 Task: Find connections with filter location Sabana Grande de Boyá with filter topic #Knowyoursocialwith filter profile language Spanish with filter current company CARE India with filter school Devi Ahilya Vishwavidyalaya, Indore with filter industry Business Consulting and Services with filter service category Telecommunications with filter keywords title Administrative Assistant
Action: Mouse moved to (493, 68)
Screenshot: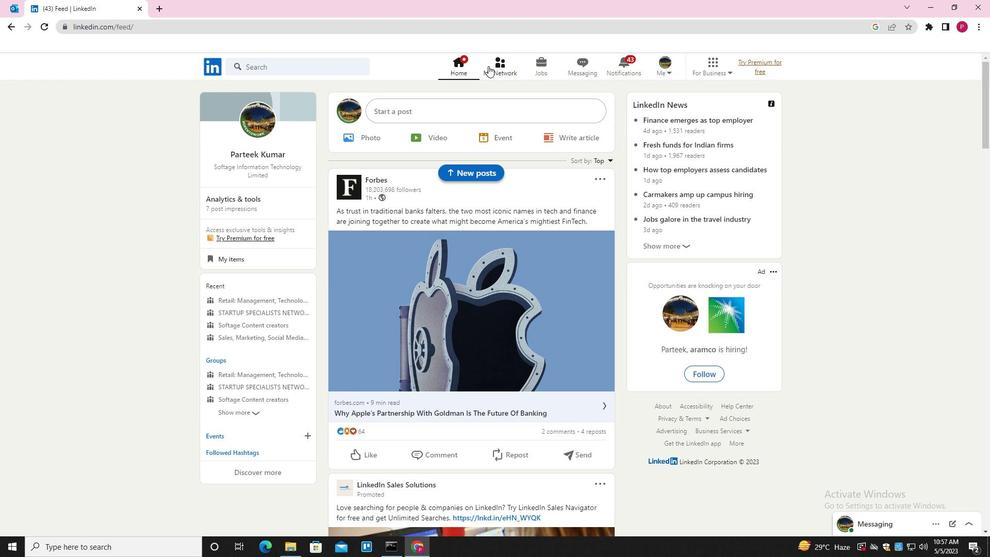 
Action: Mouse pressed left at (493, 68)
Screenshot: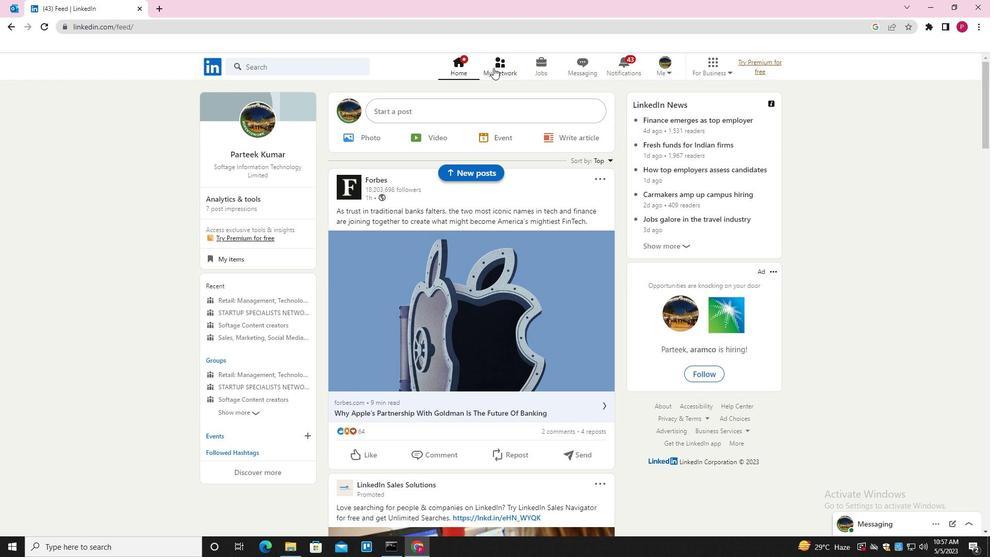 
Action: Mouse moved to (316, 119)
Screenshot: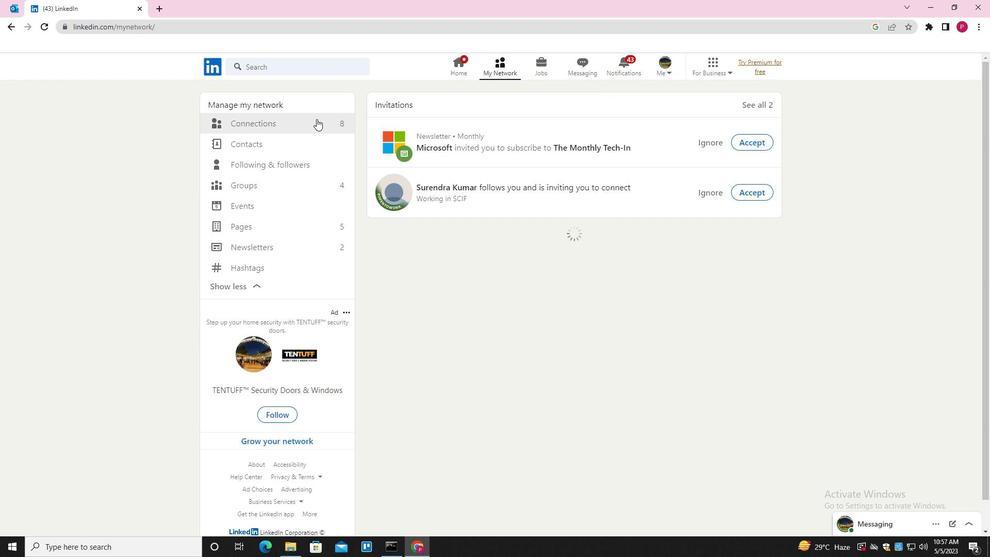 
Action: Mouse pressed left at (316, 119)
Screenshot: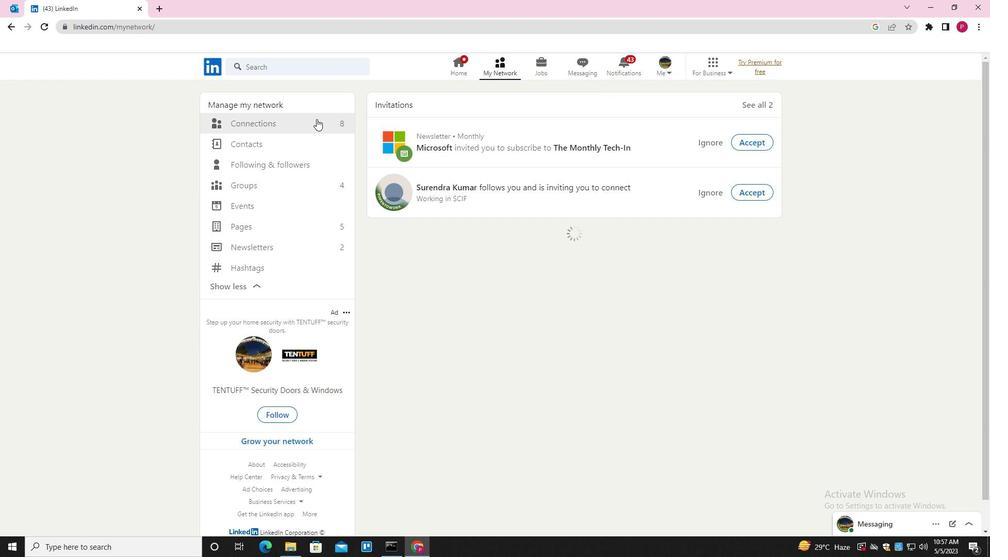 
Action: Mouse moved to (574, 124)
Screenshot: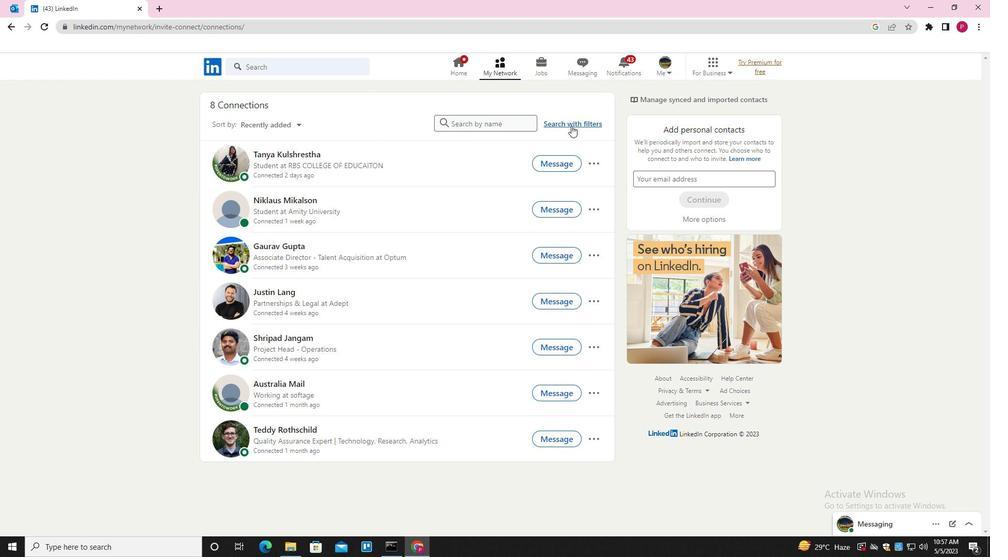 
Action: Mouse pressed left at (574, 124)
Screenshot: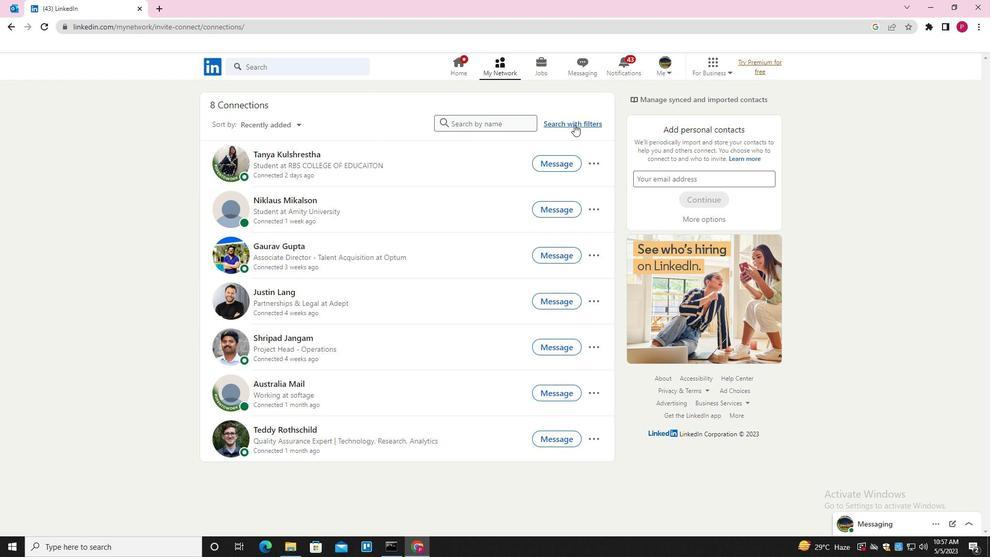 
Action: Mouse moved to (527, 96)
Screenshot: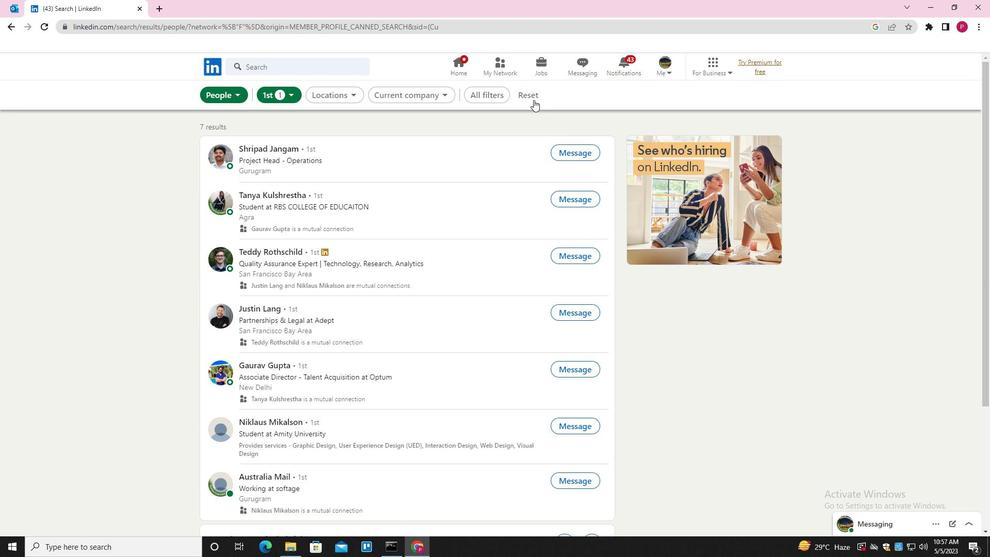 
Action: Mouse pressed left at (527, 96)
Screenshot: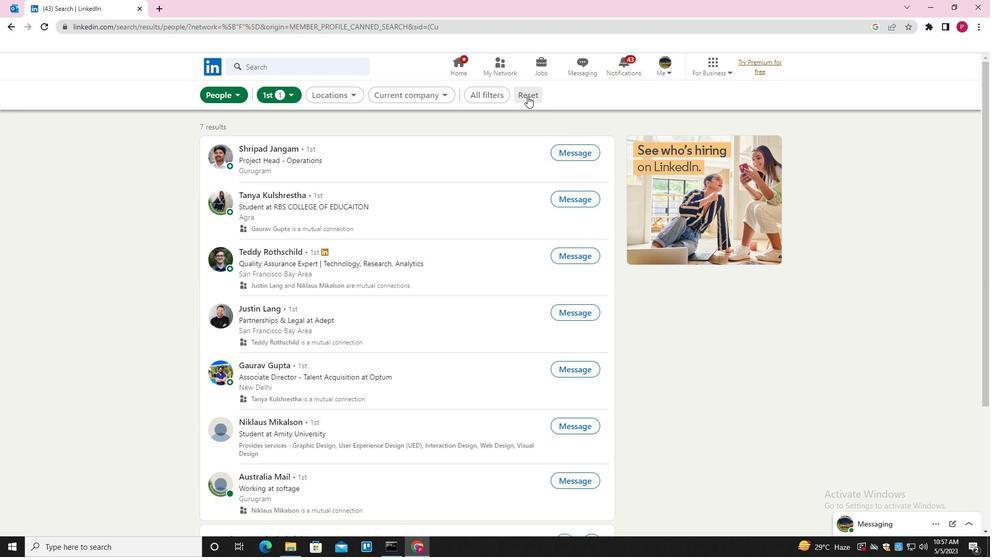 
Action: Mouse moved to (508, 95)
Screenshot: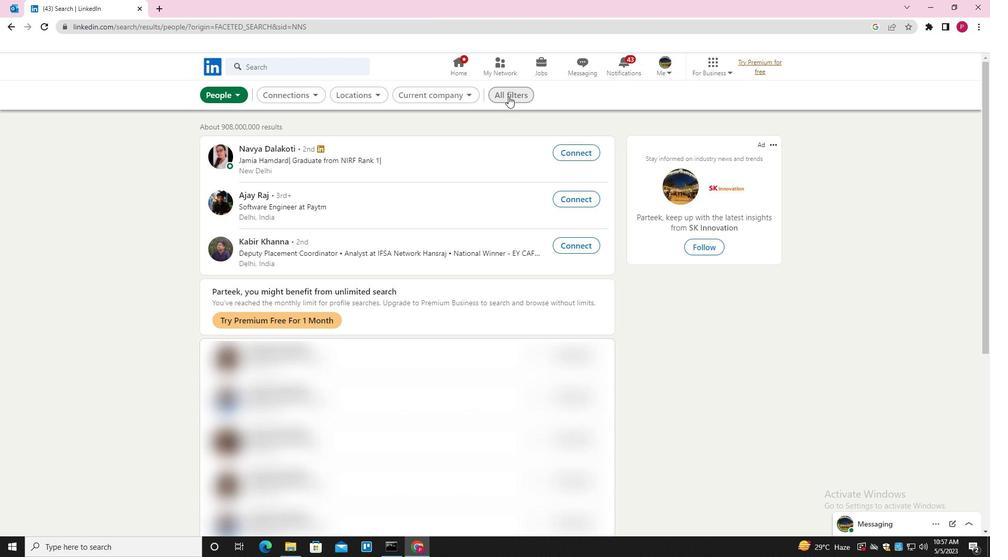 
Action: Mouse pressed left at (508, 95)
Screenshot: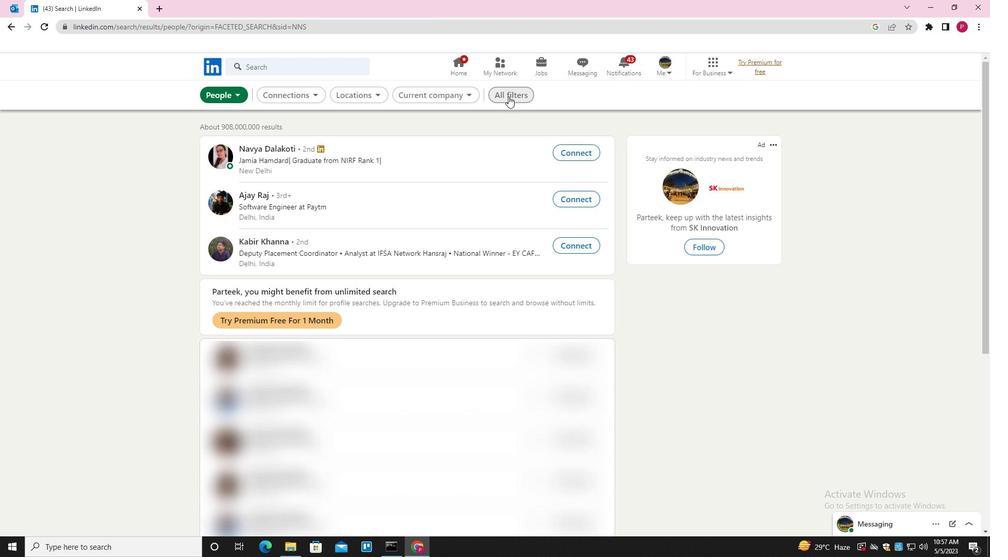 
Action: Mouse moved to (746, 263)
Screenshot: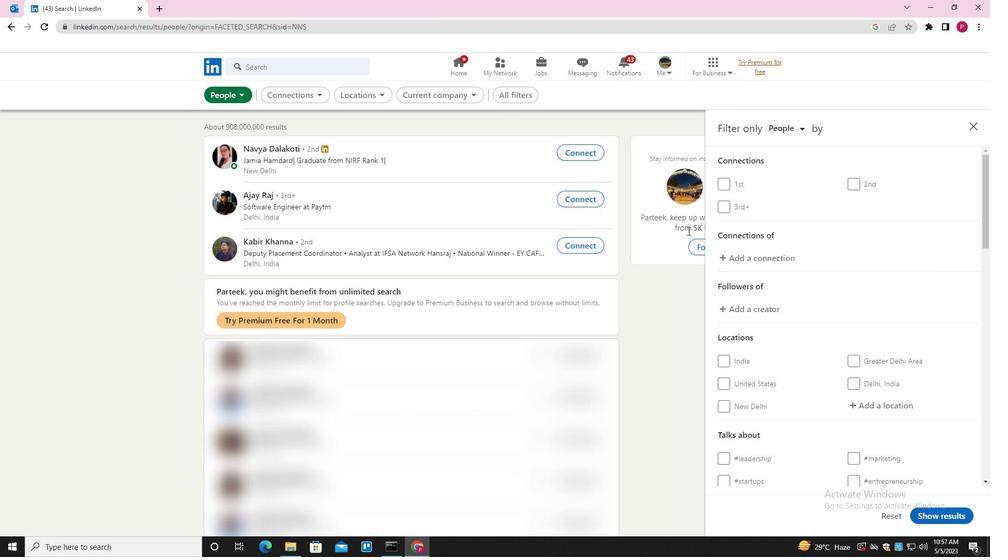 
Action: Mouse scrolled (746, 263) with delta (0, 0)
Screenshot: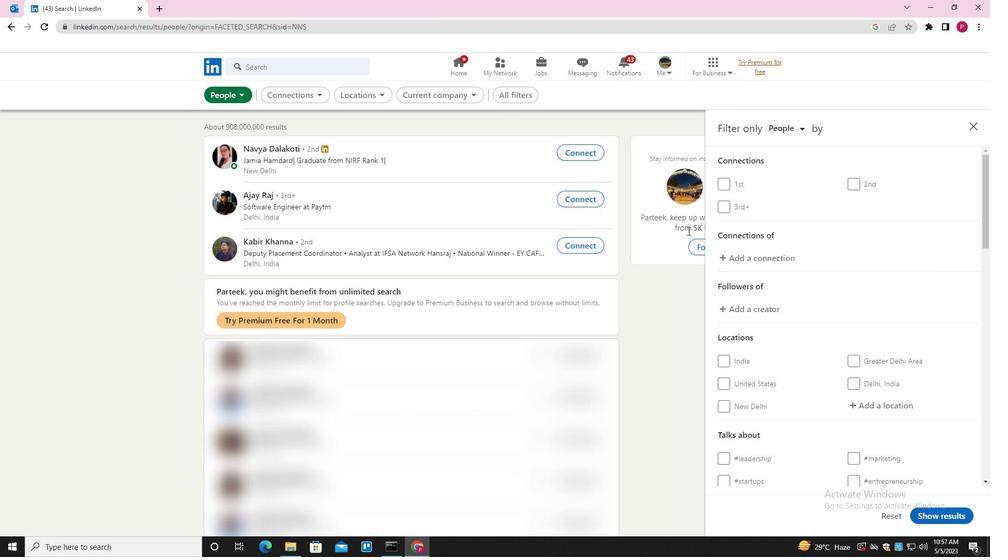 
Action: Mouse moved to (768, 274)
Screenshot: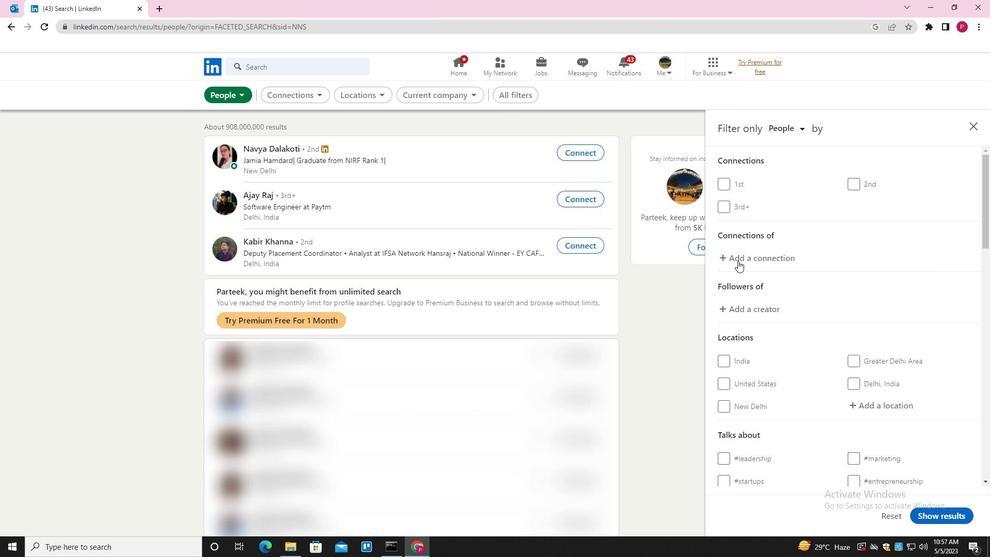 
Action: Mouse scrolled (768, 274) with delta (0, 0)
Screenshot: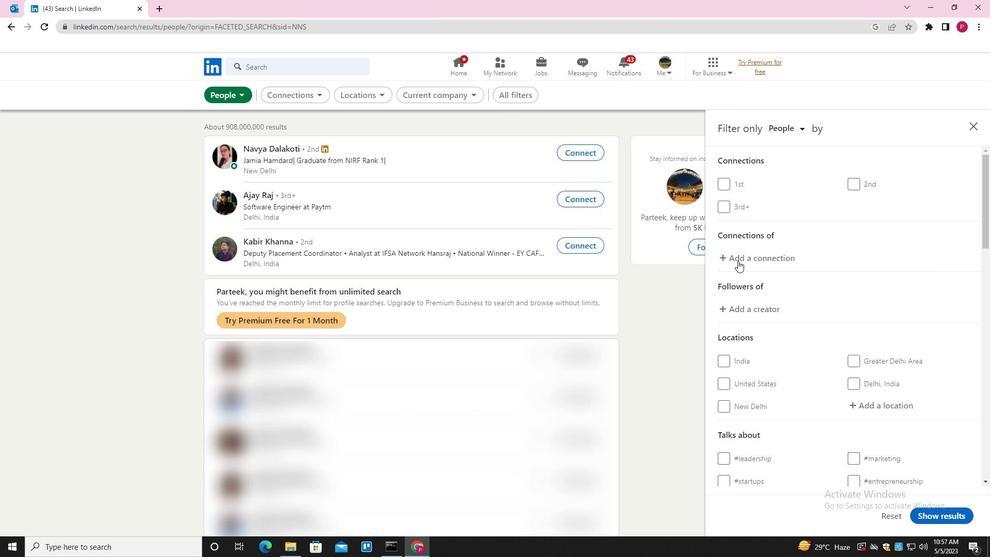 
Action: Mouse moved to (902, 300)
Screenshot: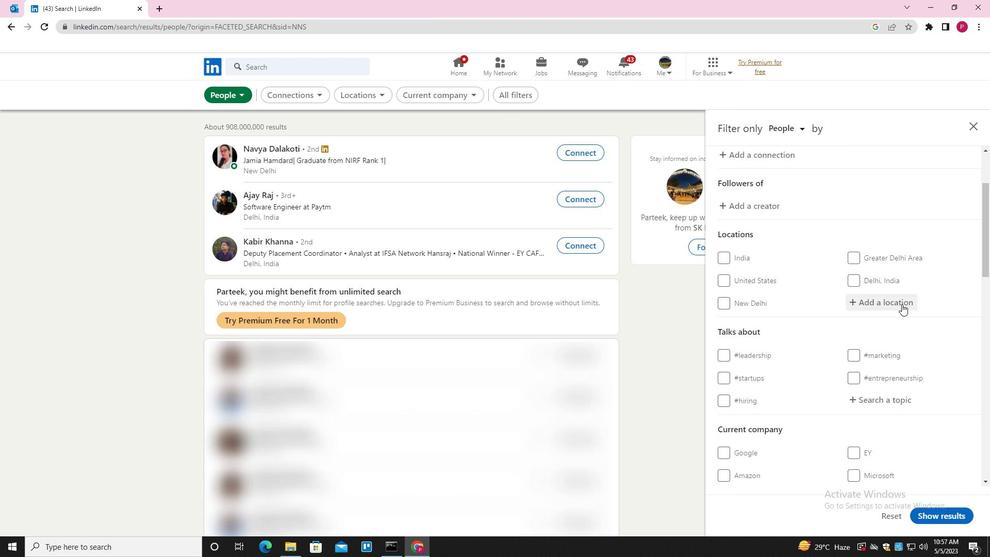 
Action: Mouse pressed left at (902, 300)
Screenshot: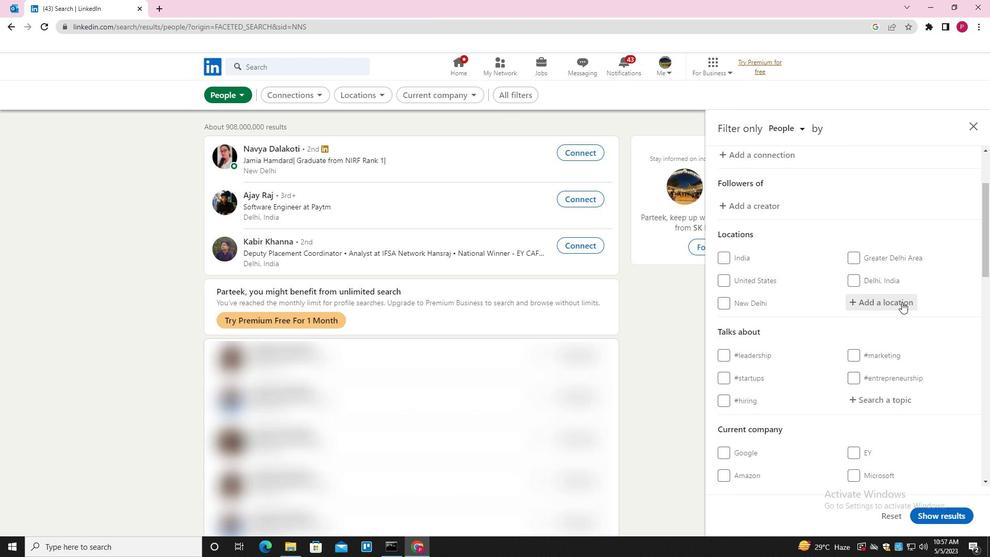 
Action: Key pressed <Key.shift>SABANA<Key.space><Key.shift>GRANDE<Key.down><Key.space>DE<Key.space><Key.shift>BOYA
Screenshot: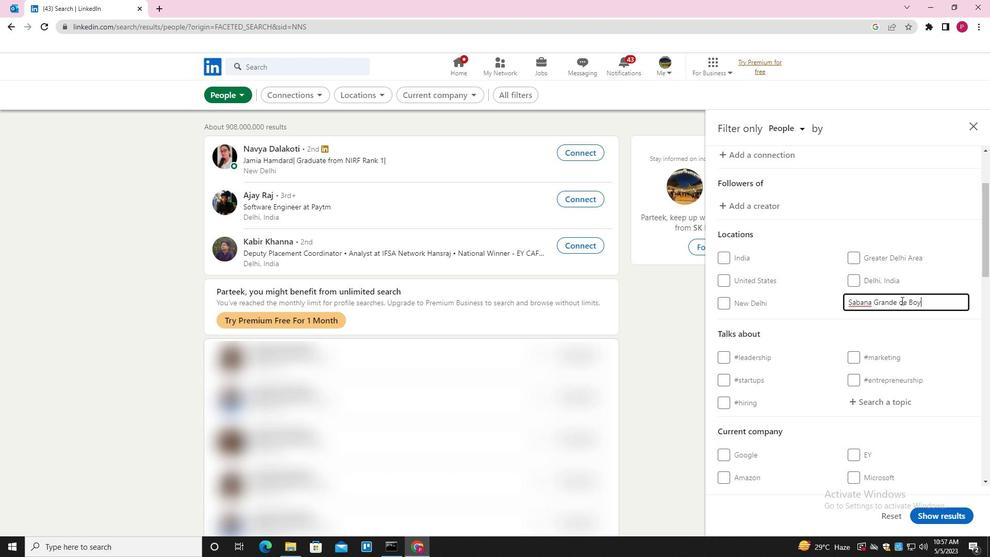 
Action: Mouse moved to (894, 303)
Screenshot: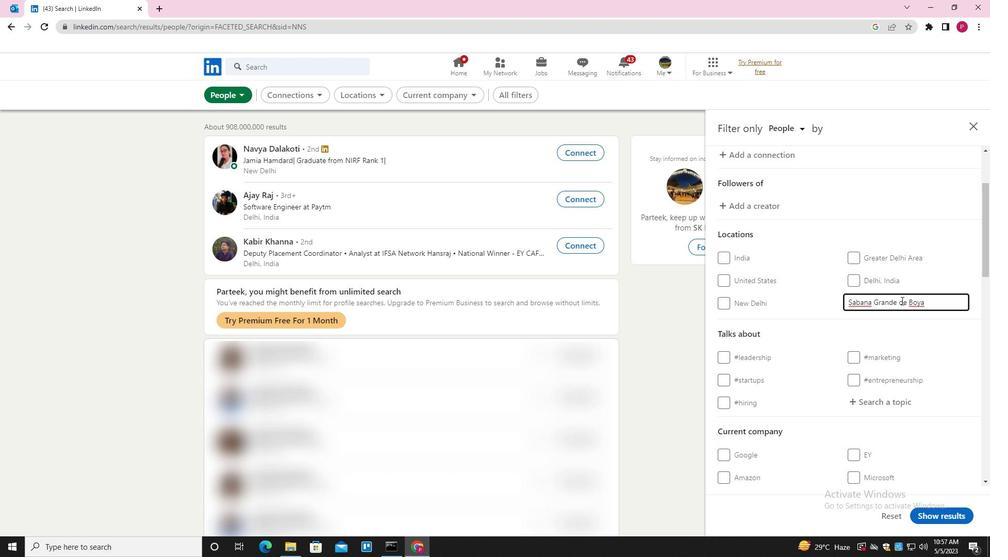 
Action: Mouse scrolled (894, 303) with delta (0, 0)
Screenshot: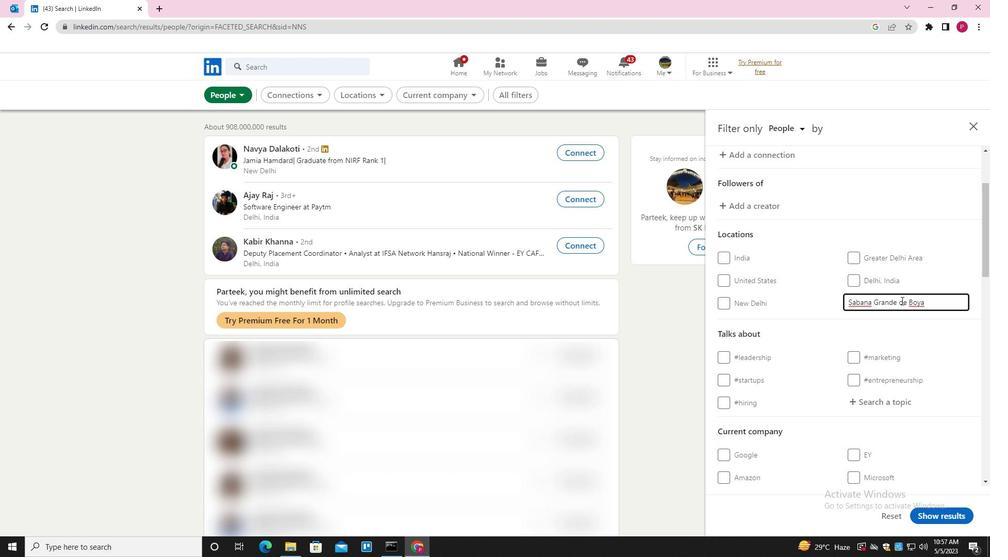 
Action: Mouse moved to (893, 303)
Screenshot: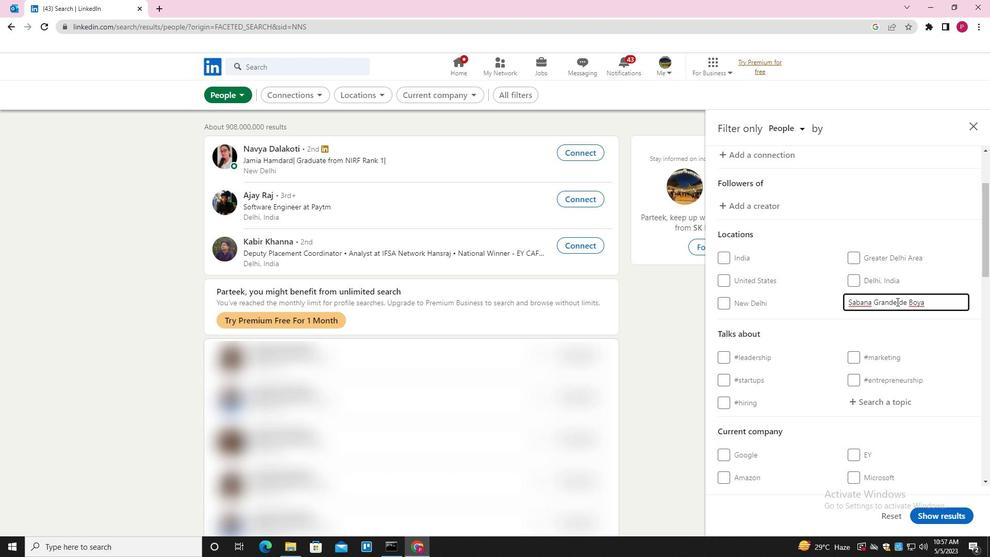 
Action: Mouse scrolled (893, 303) with delta (0, 0)
Screenshot: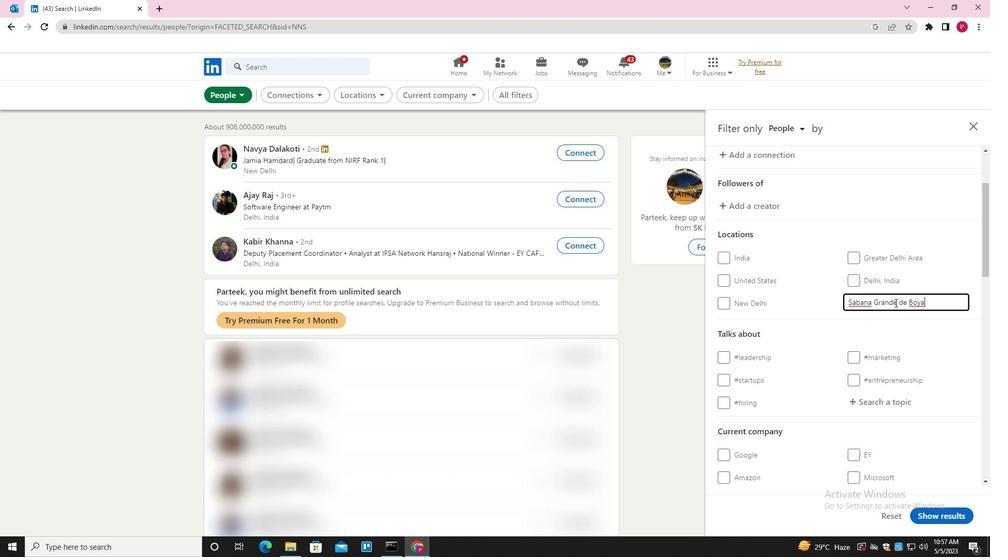 
Action: Mouse scrolled (893, 303) with delta (0, 0)
Screenshot: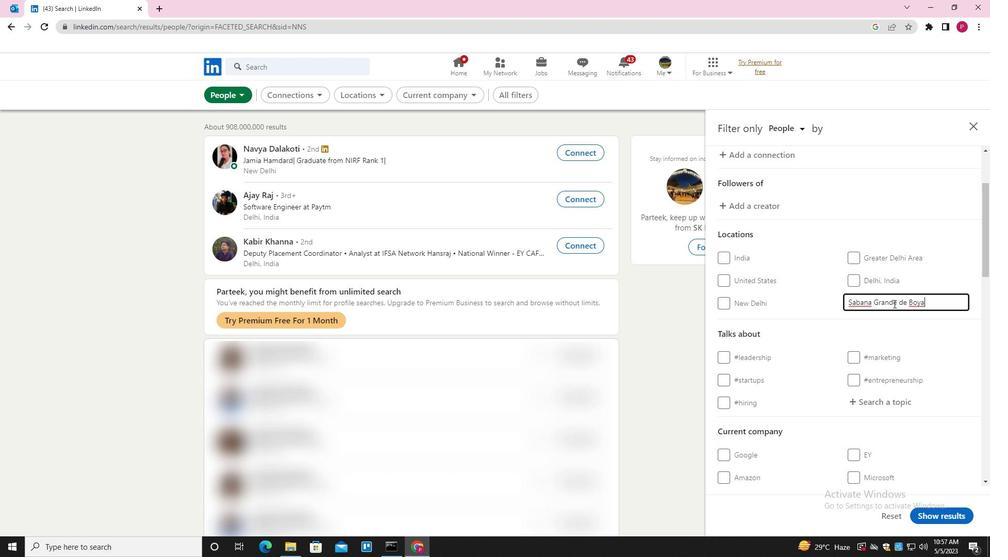 
Action: Mouse scrolled (893, 303) with delta (0, 0)
Screenshot: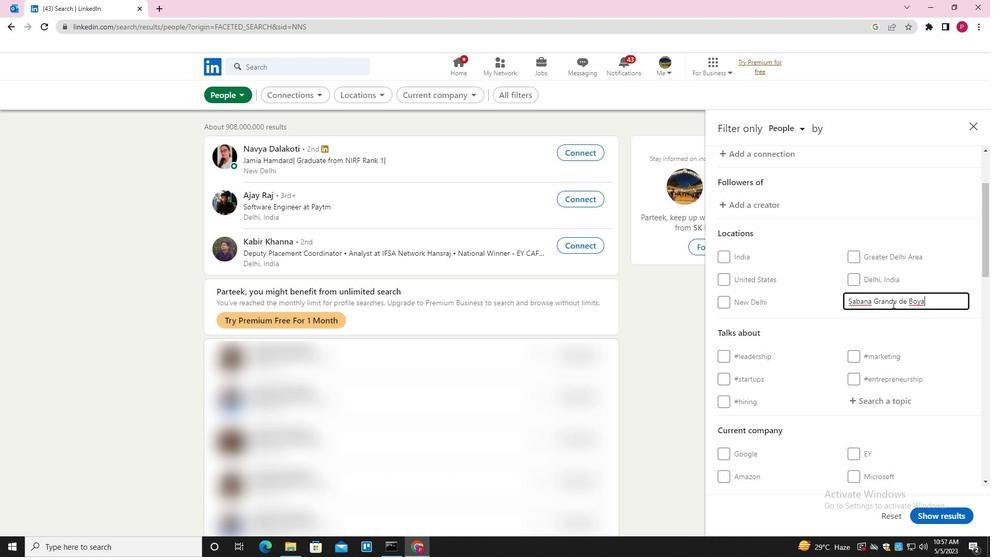 
Action: Mouse scrolled (893, 303) with delta (0, 0)
Screenshot: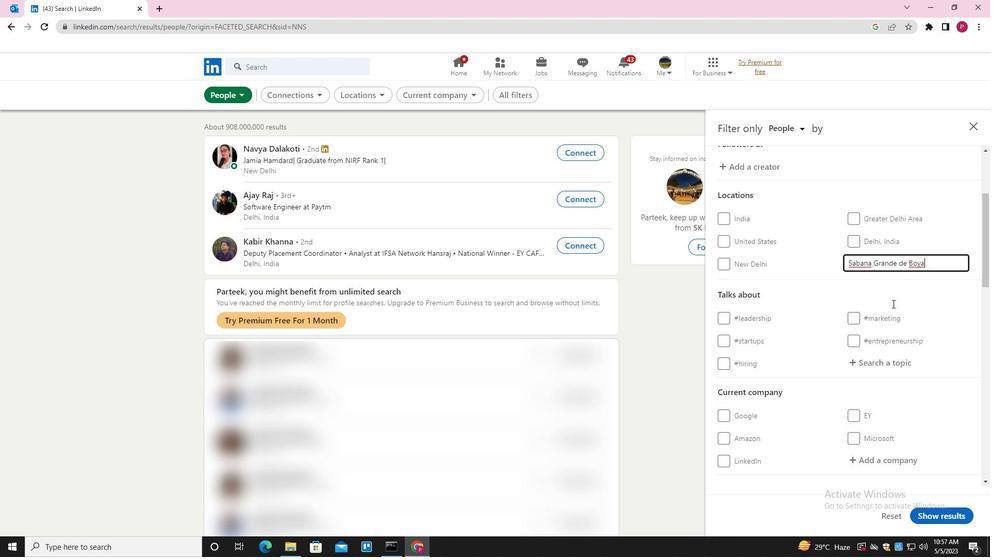 
Action: Mouse moved to (885, 162)
Screenshot: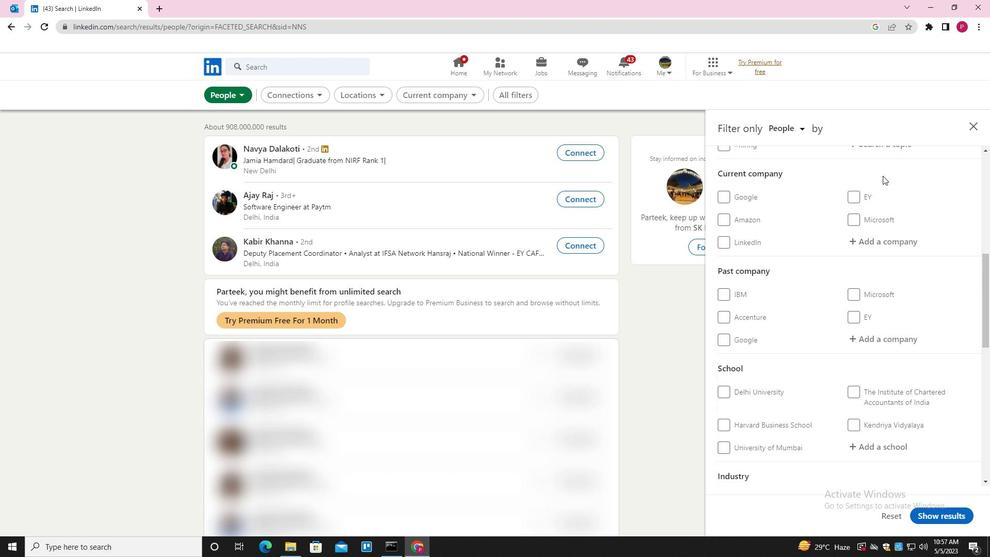 
Action: Mouse scrolled (885, 162) with delta (0, 0)
Screenshot: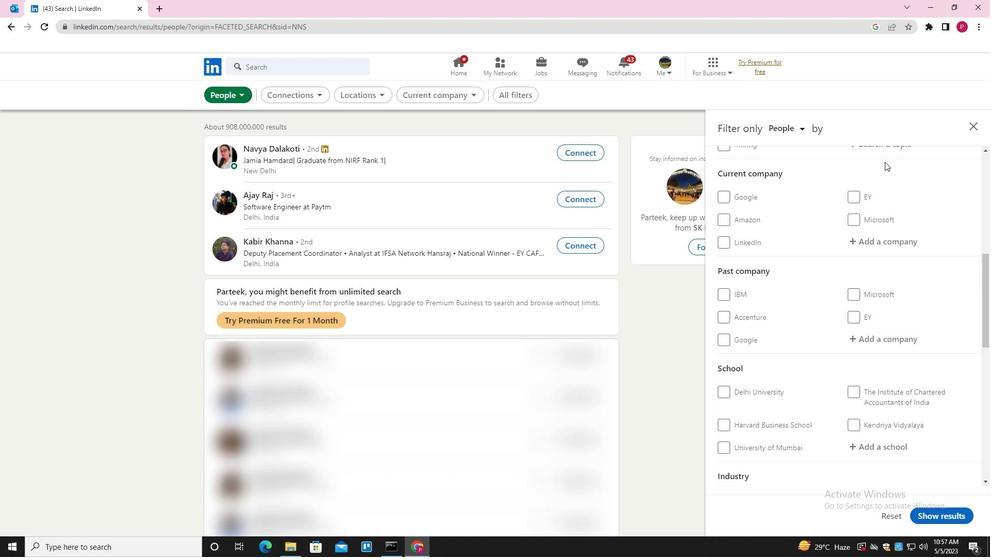 
Action: Mouse scrolled (885, 162) with delta (0, 0)
Screenshot: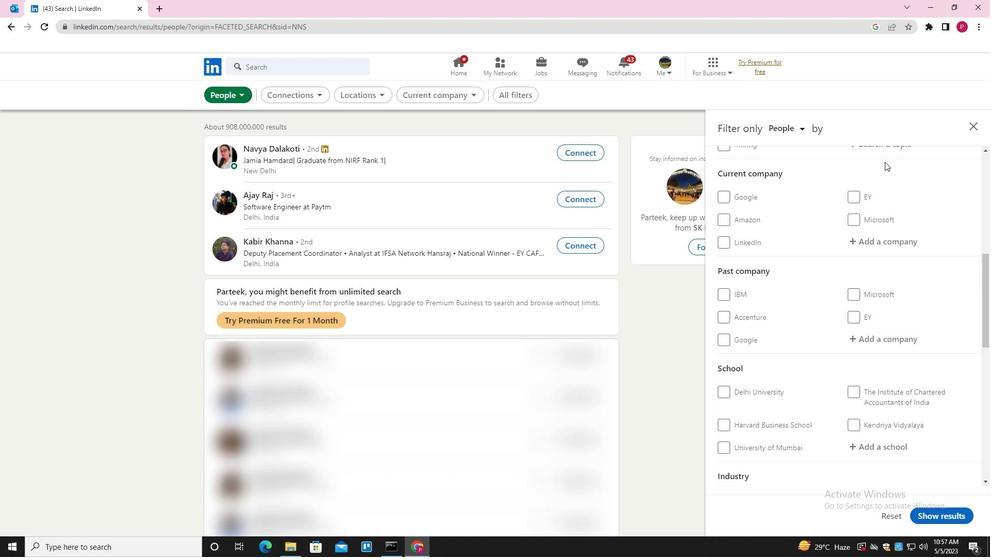 
Action: Mouse moved to (873, 244)
Screenshot: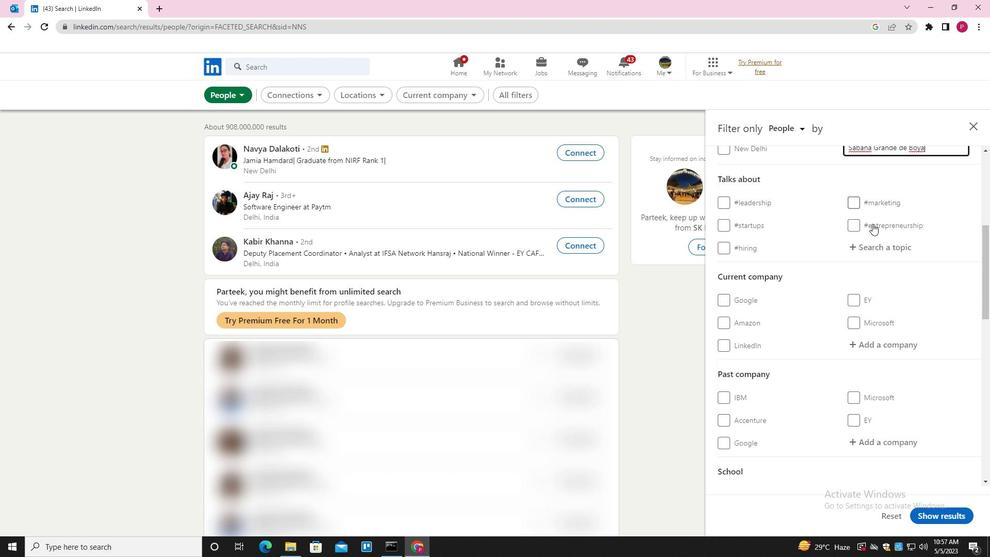 
Action: Mouse pressed left at (873, 244)
Screenshot: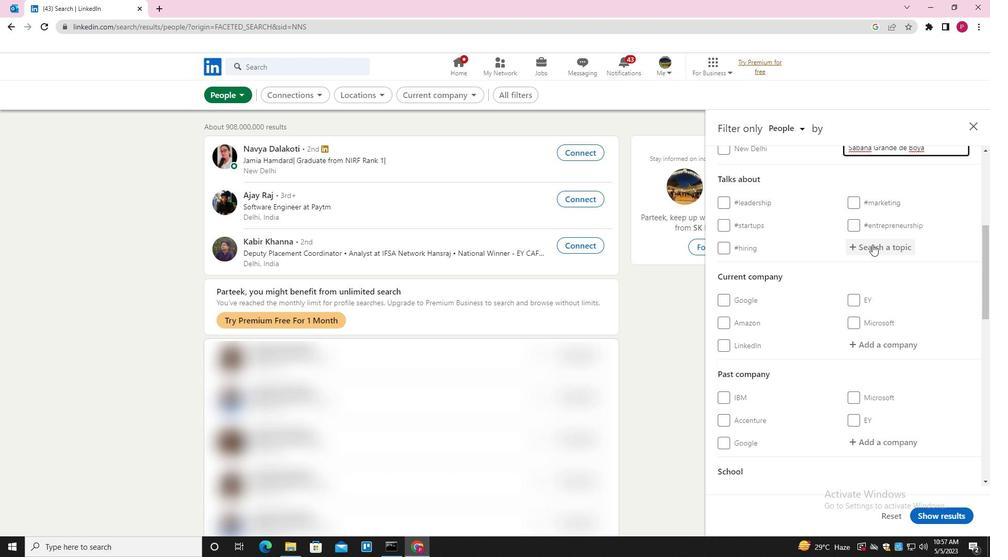 
Action: Key pressed KNOWYOURSOCIAL<Key.down><Key.enter>
Screenshot: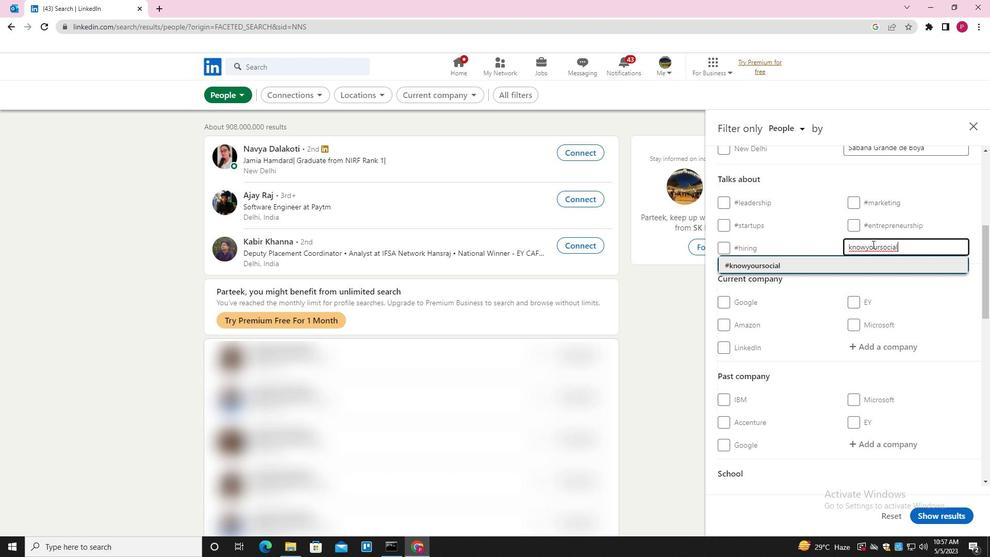 
Action: Mouse moved to (857, 268)
Screenshot: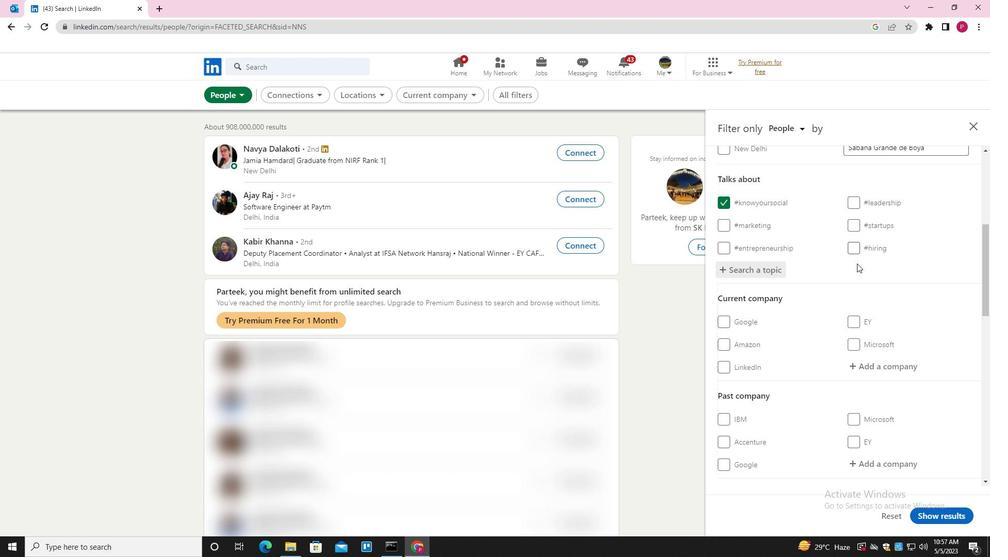 
Action: Mouse scrolled (857, 268) with delta (0, 0)
Screenshot: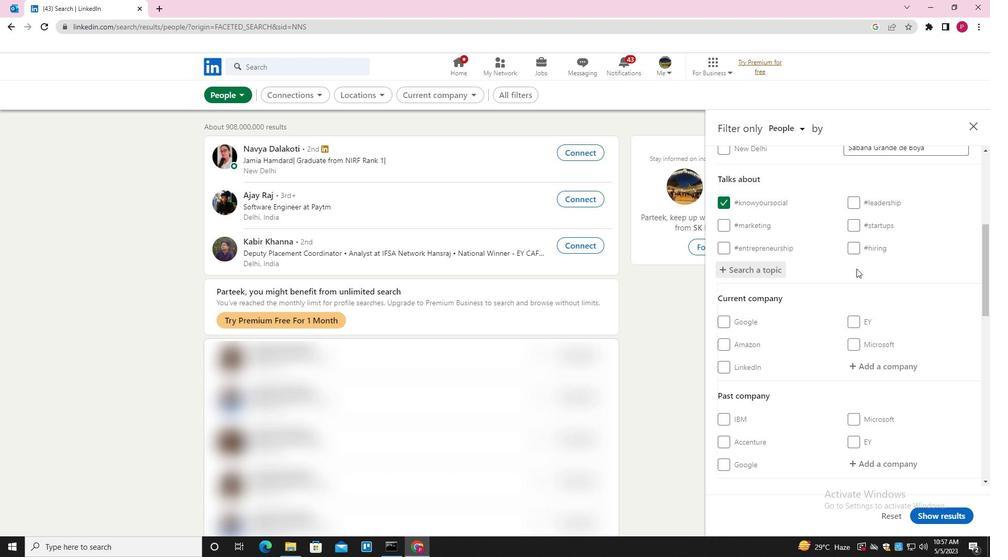 
Action: Mouse scrolled (857, 268) with delta (0, 0)
Screenshot: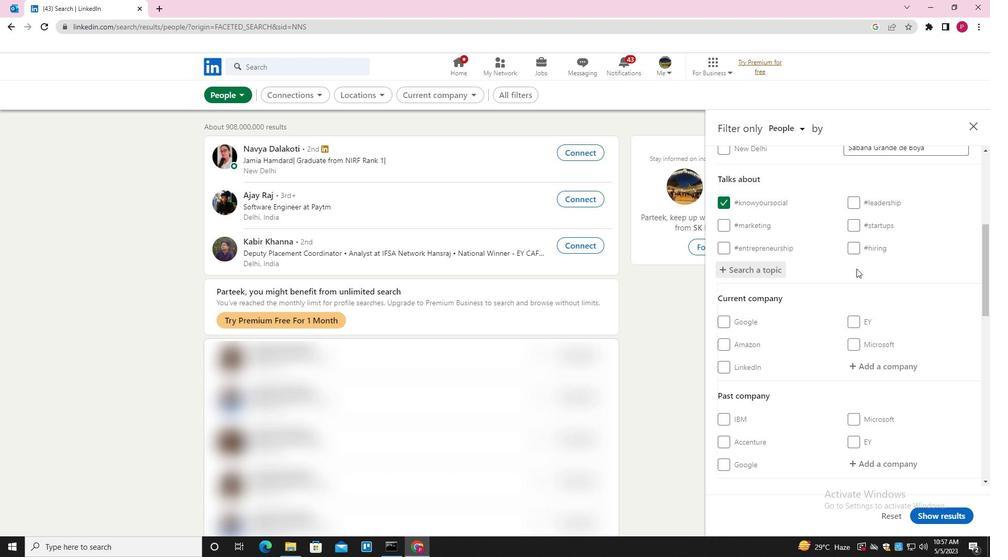 
Action: Mouse moved to (853, 276)
Screenshot: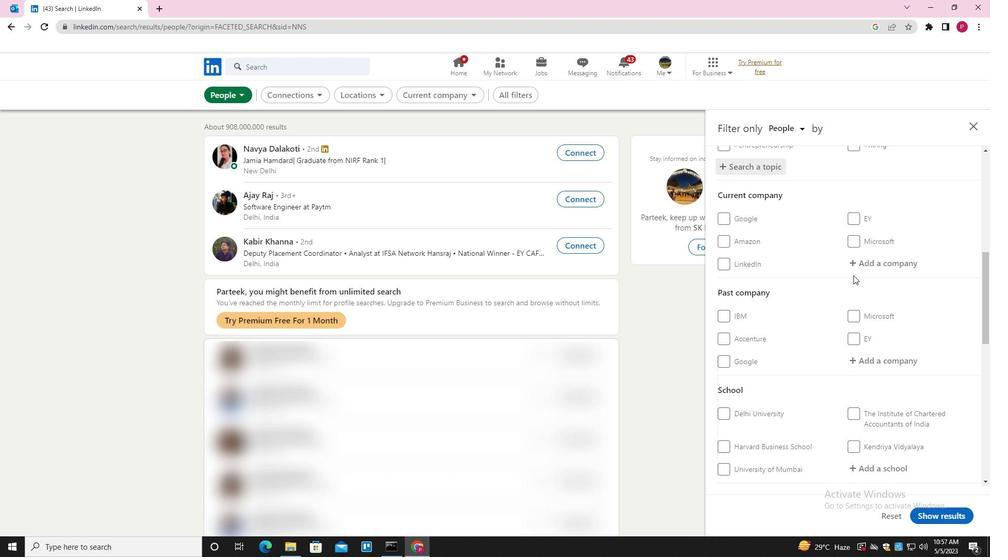 
Action: Mouse scrolled (853, 276) with delta (0, 0)
Screenshot: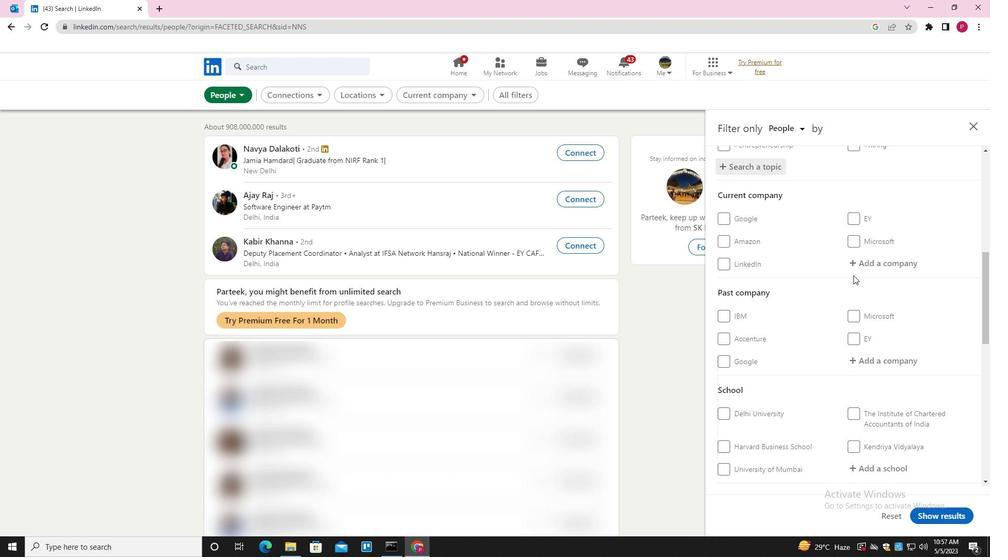 
Action: Mouse scrolled (853, 276) with delta (0, 0)
Screenshot: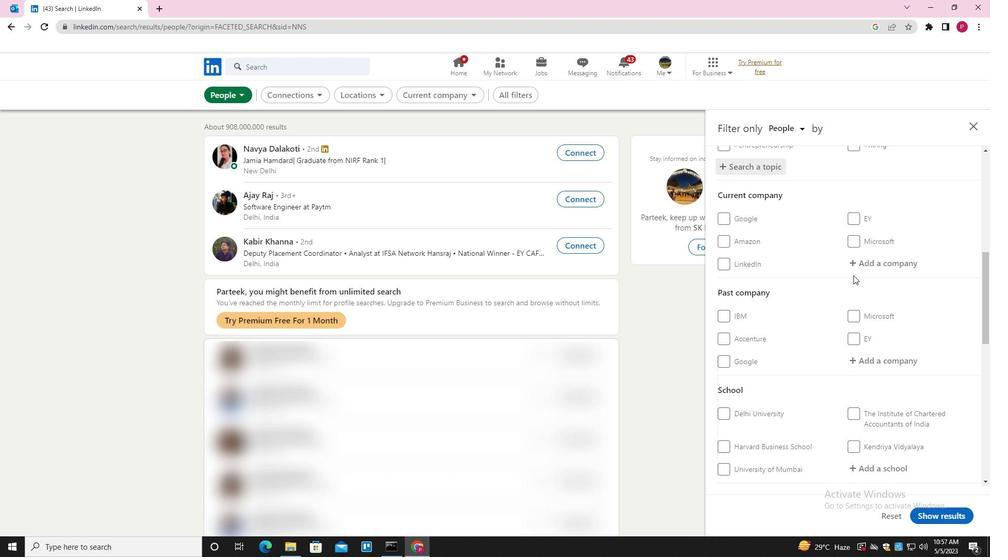 
Action: Mouse scrolled (853, 276) with delta (0, 0)
Screenshot: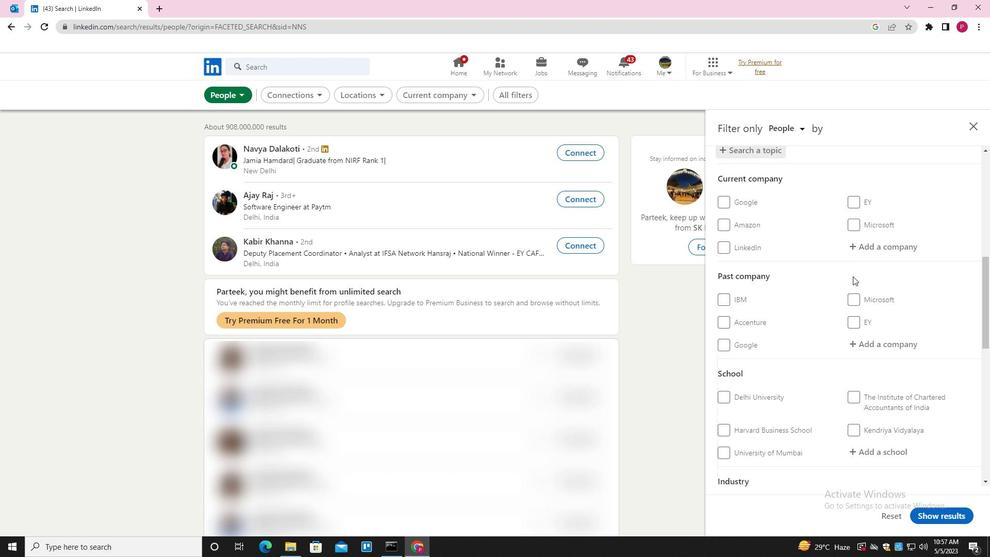 
Action: Mouse scrolled (853, 276) with delta (0, 0)
Screenshot: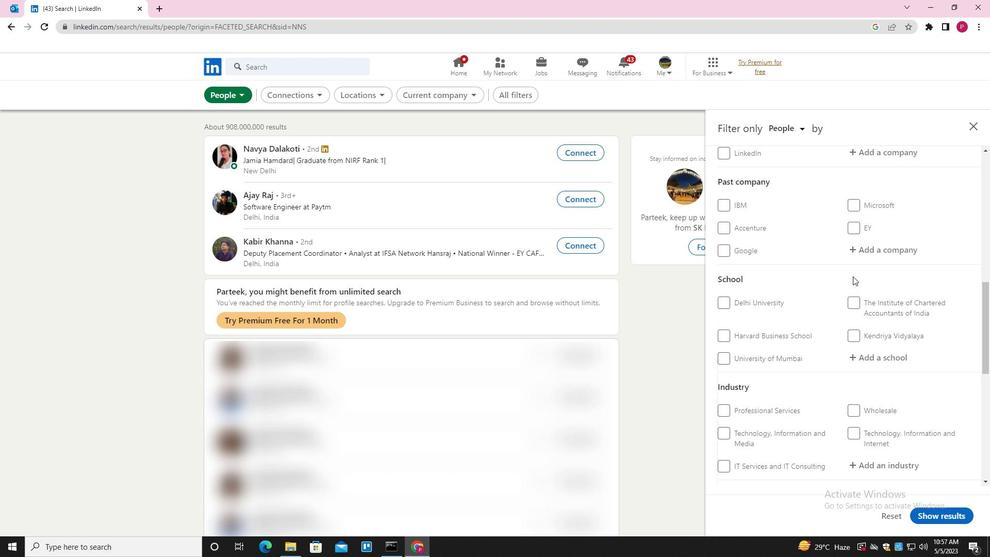 
Action: Mouse moved to (881, 262)
Screenshot: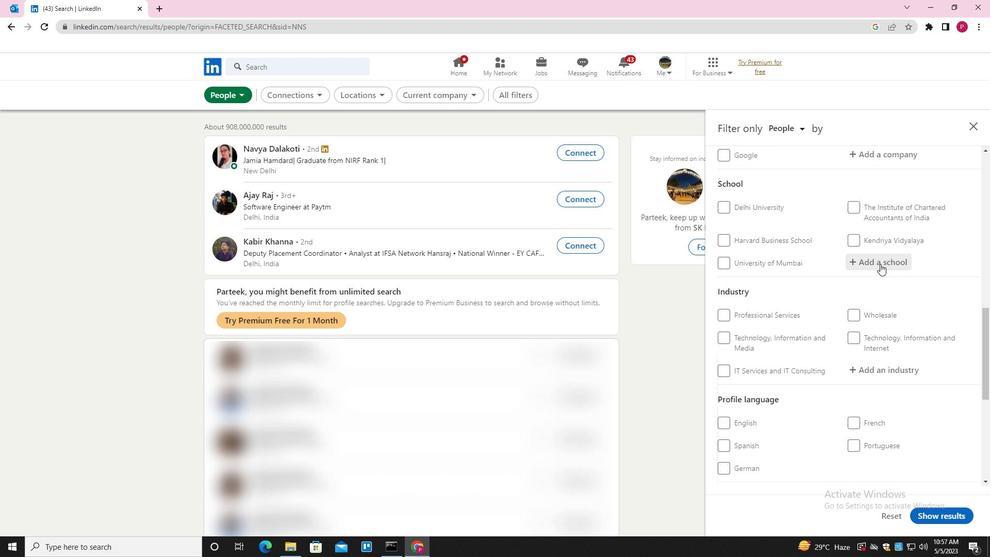 
Action: Mouse pressed left at (881, 262)
Screenshot: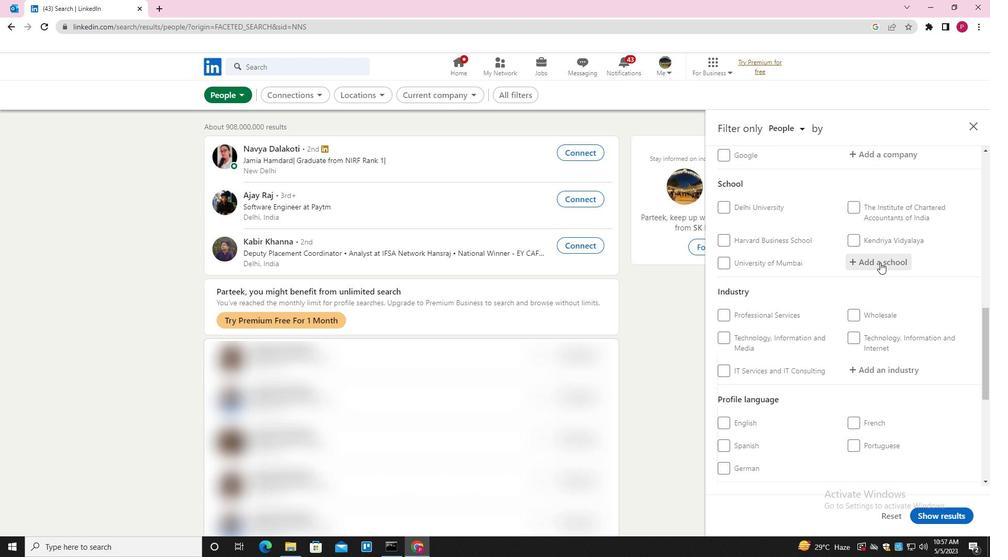 
Action: Mouse moved to (878, 264)
Screenshot: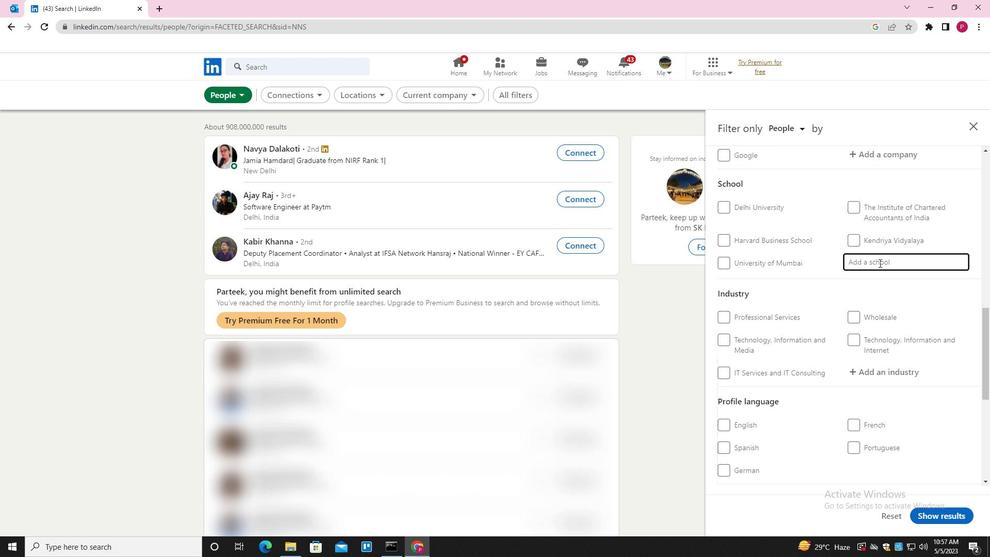 
Action: Mouse scrolled (878, 263) with delta (0, 0)
Screenshot: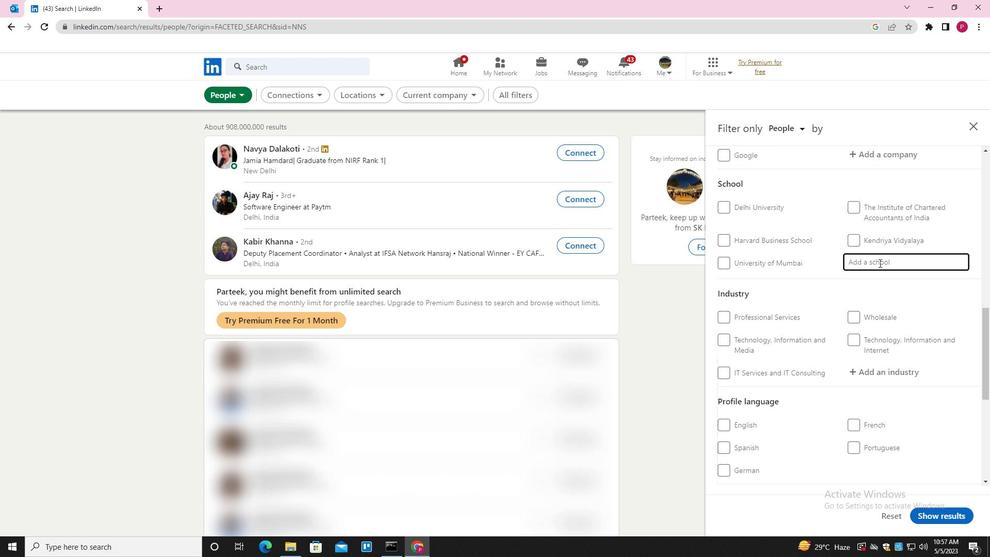 
Action: Mouse scrolled (878, 263) with delta (0, 0)
Screenshot: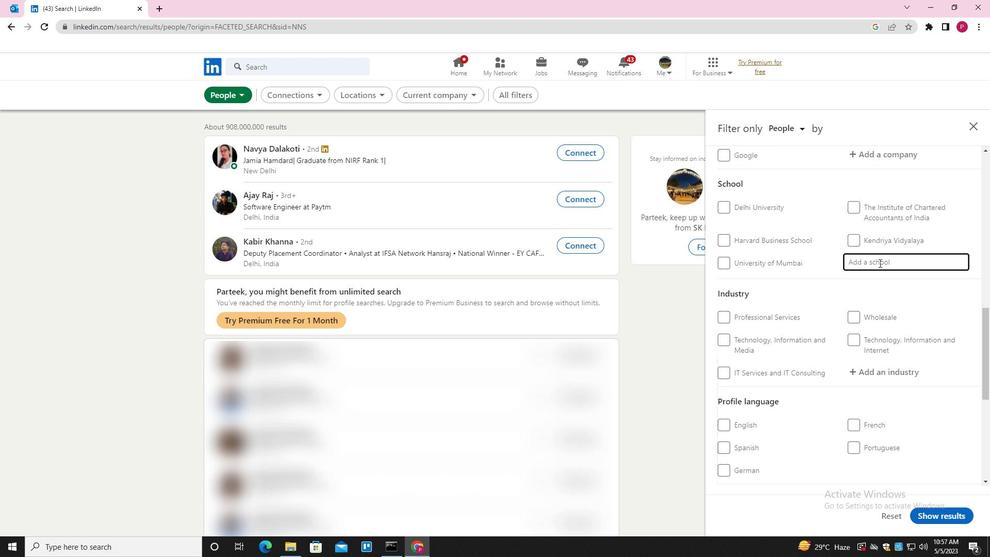 
Action: Mouse scrolled (878, 263) with delta (0, 0)
Screenshot: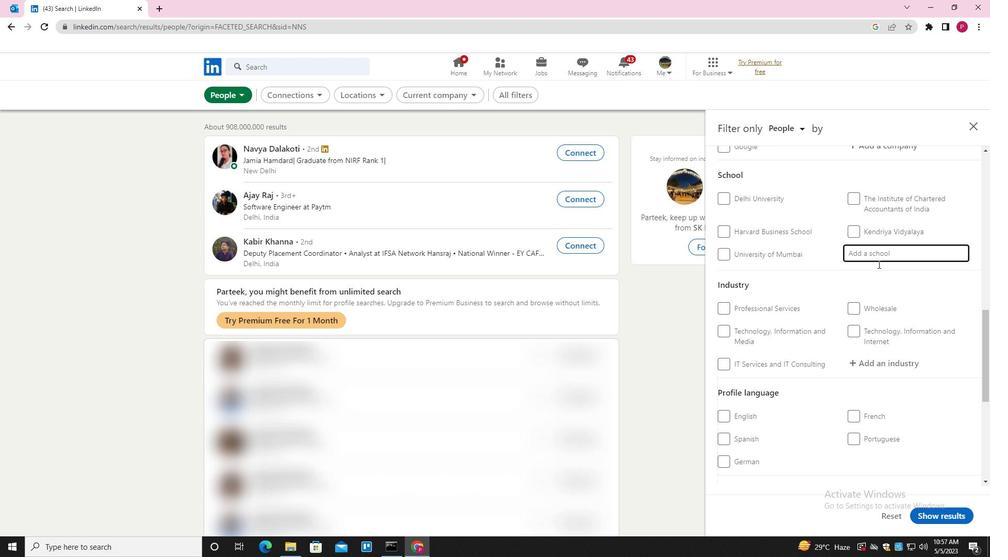 
Action: Mouse scrolled (878, 263) with delta (0, 0)
Screenshot: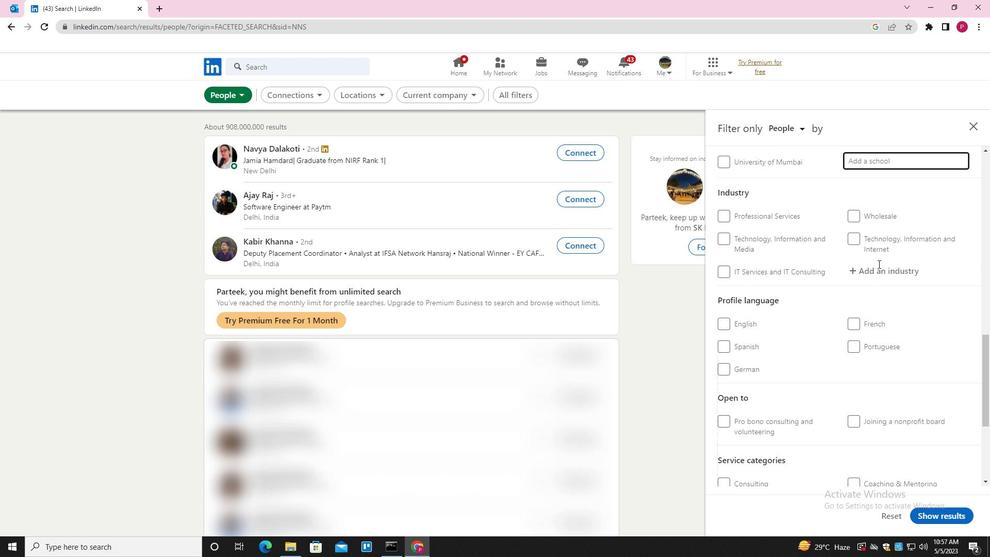 
Action: Mouse moved to (755, 243)
Screenshot: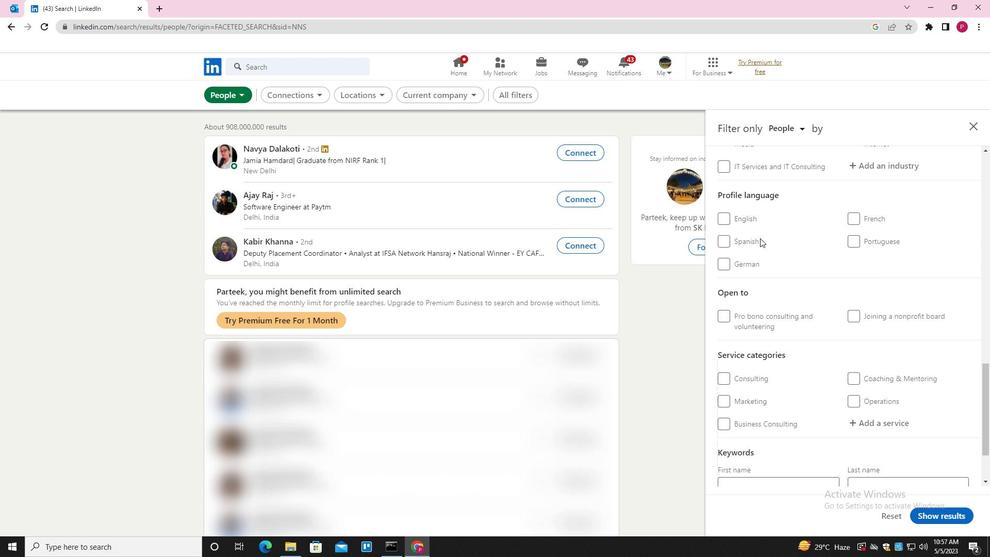 
Action: Mouse pressed left at (755, 243)
Screenshot: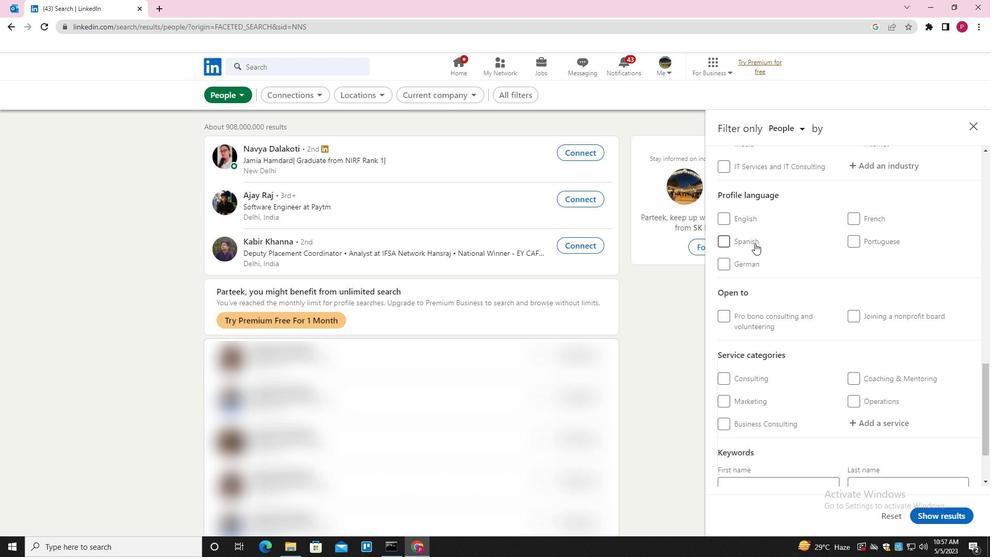 
Action: Mouse moved to (827, 279)
Screenshot: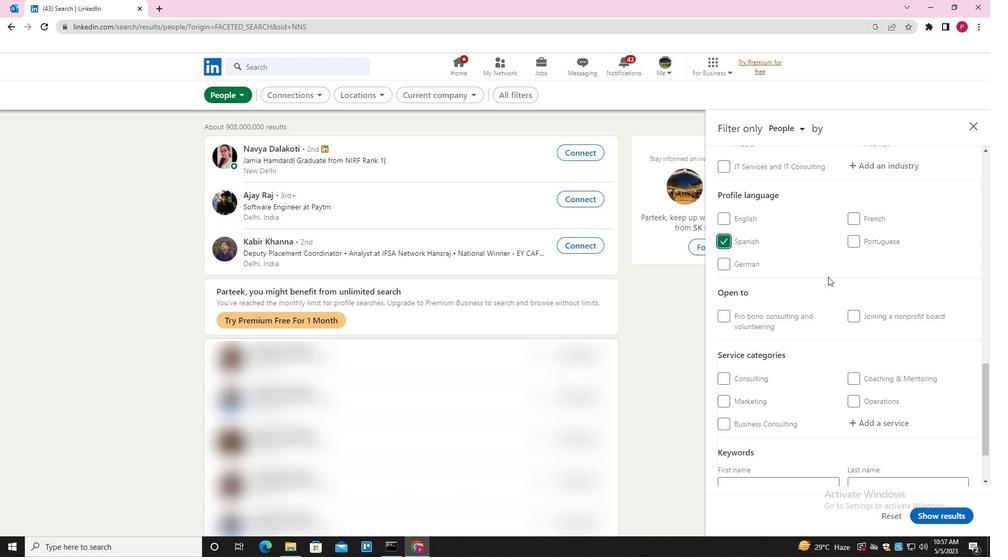 
Action: Mouse scrolled (827, 280) with delta (0, 0)
Screenshot: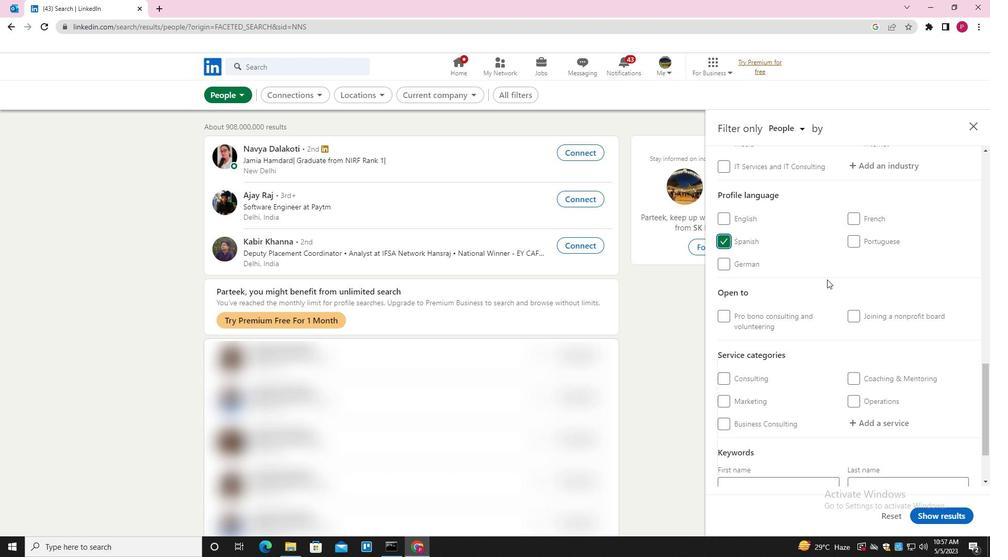 
Action: Mouse scrolled (827, 280) with delta (0, 0)
Screenshot: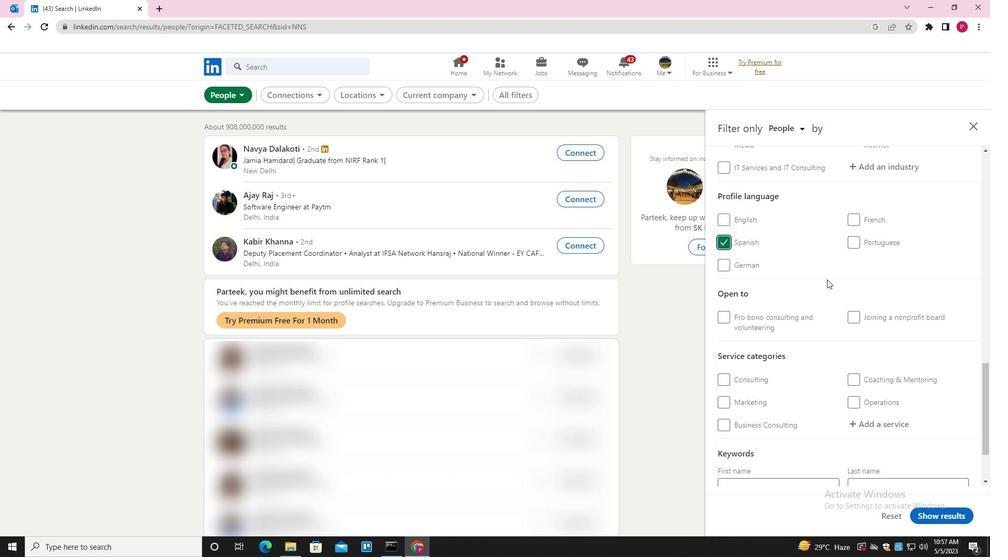 
Action: Mouse scrolled (827, 280) with delta (0, 0)
Screenshot: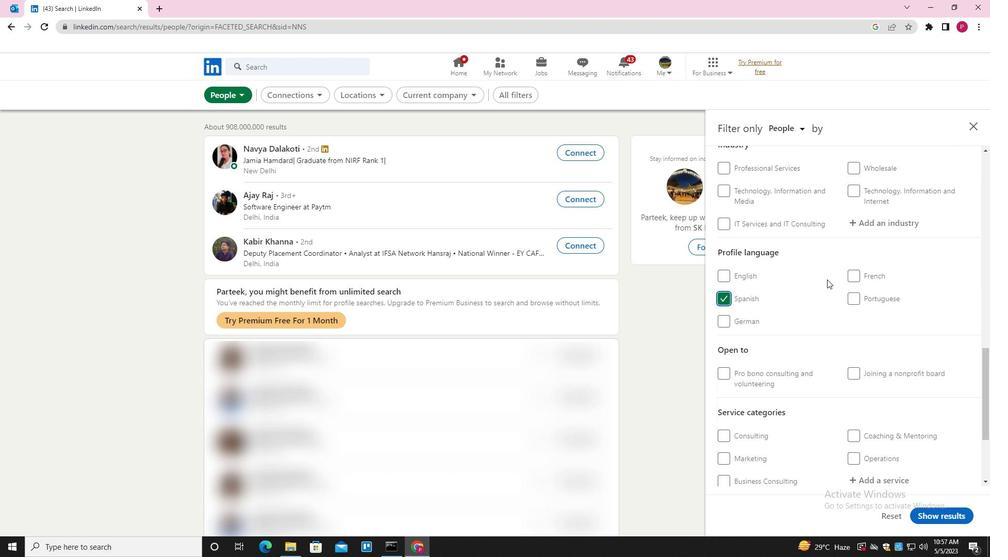 
Action: Mouse scrolled (827, 280) with delta (0, 0)
Screenshot: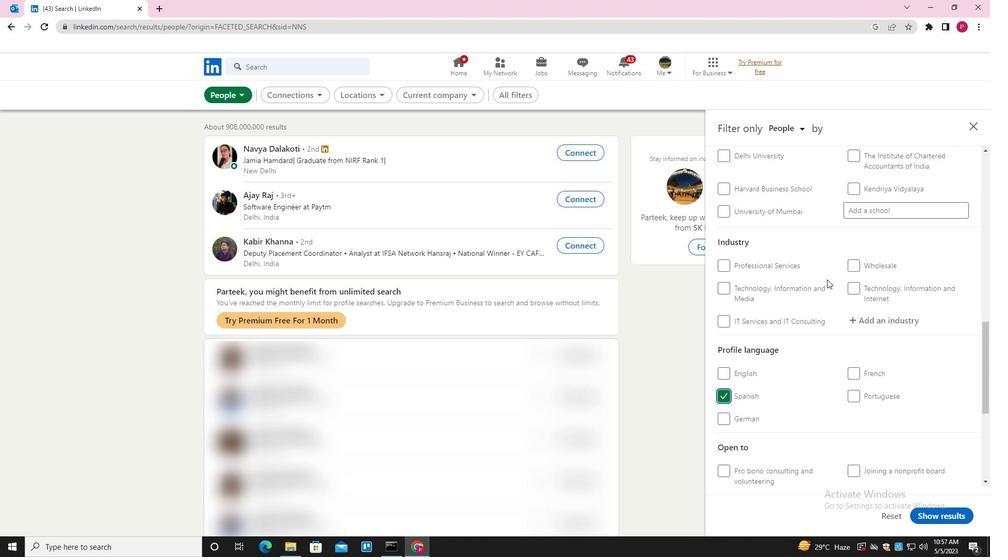 
Action: Mouse scrolled (827, 280) with delta (0, 0)
Screenshot: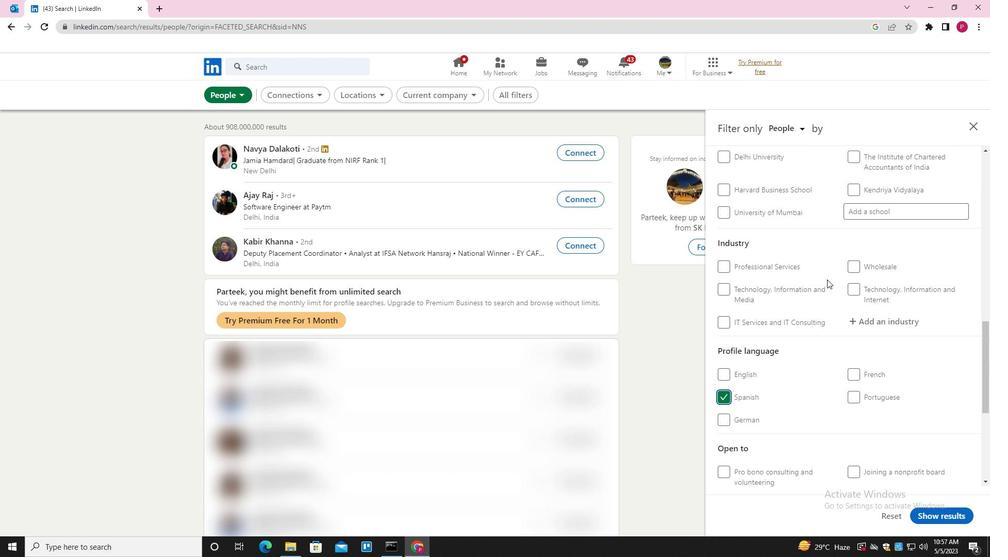 
Action: Mouse scrolled (827, 280) with delta (0, 0)
Screenshot: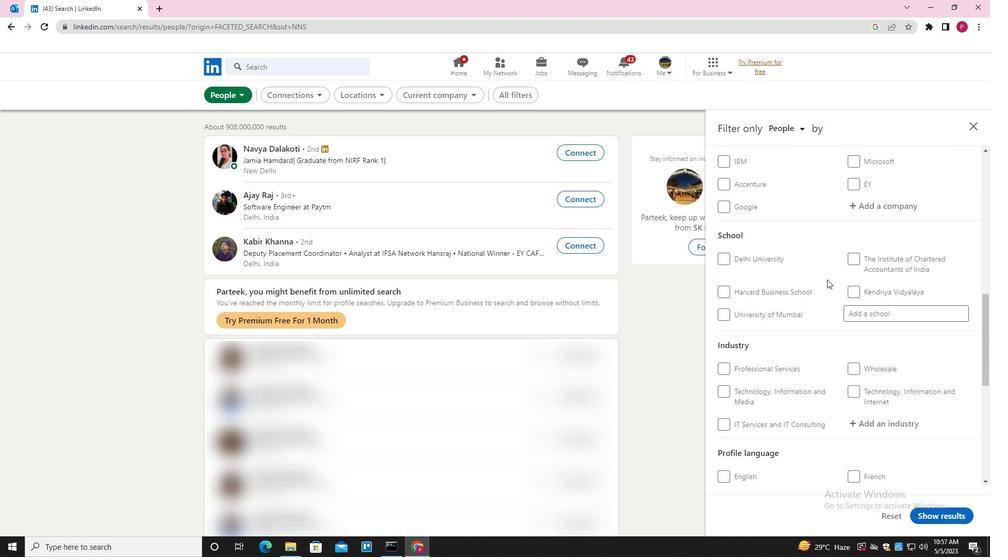 
Action: Mouse moved to (827, 280)
Screenshot: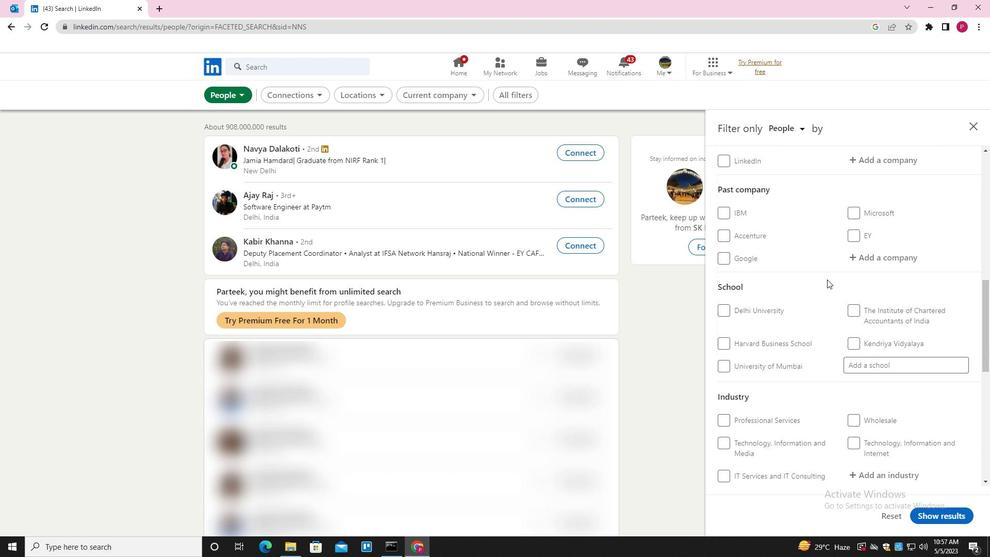 
Action: Mouse scrolled (827, 280) with delta (0, 0)
Screenshot: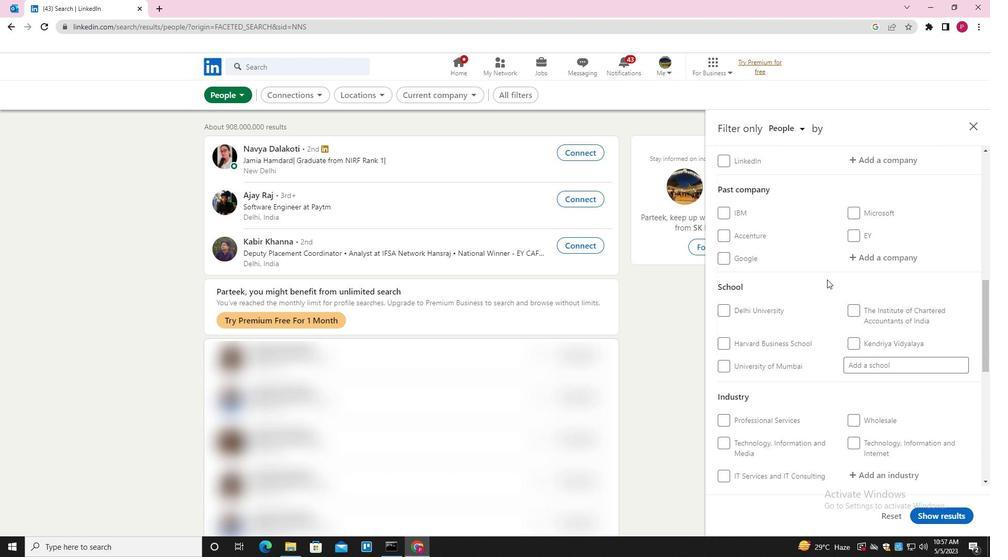 
Action: Mouse scrolled (827, 280) with delta (0, 0)
Screenshot: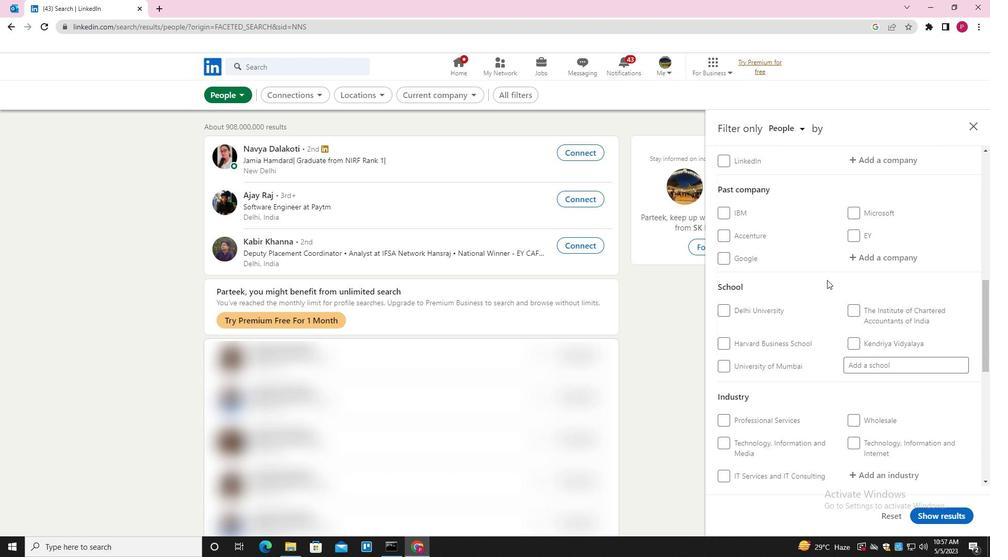 
Action: Mouse scrolled (827, 280) with delta (0, 0)
Screenshot: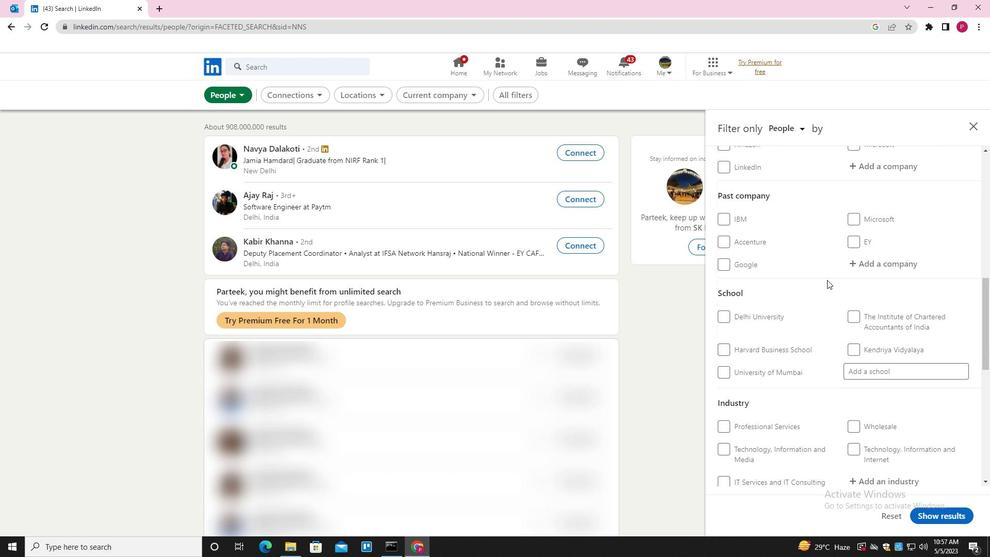 
Action: Mouse moved to (899, 318)
Screenshot: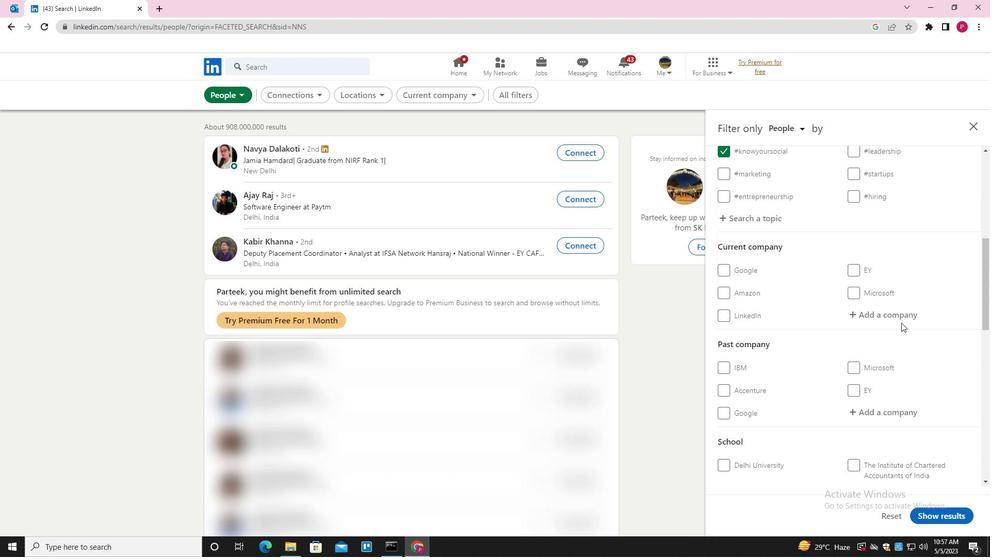 
Action: Mouse pressed left at (899, 318)
Screenshot: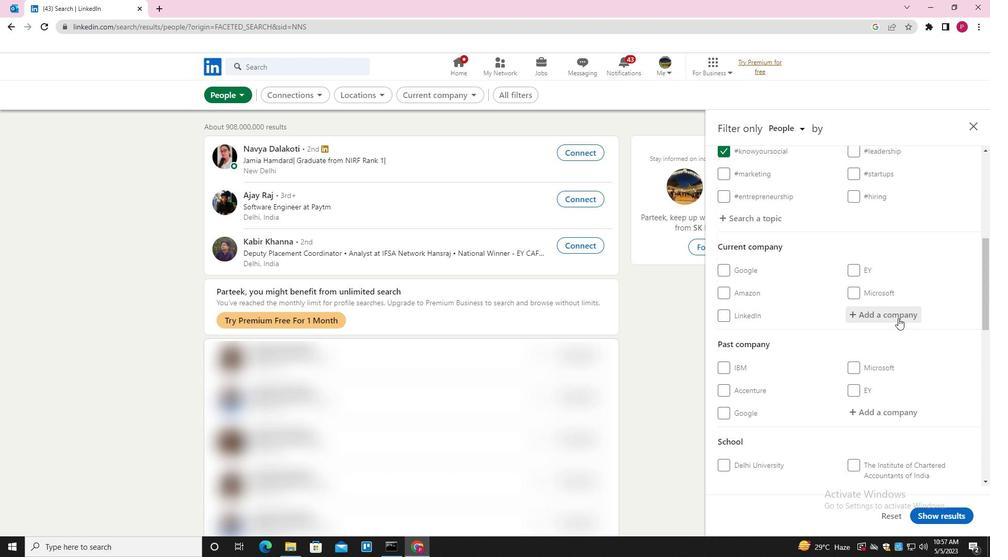 
Action: Key pressed <Key.shift>CARE<Key.space><Key.shift>INDIA<Key.down><Key.enter>
Screenshot: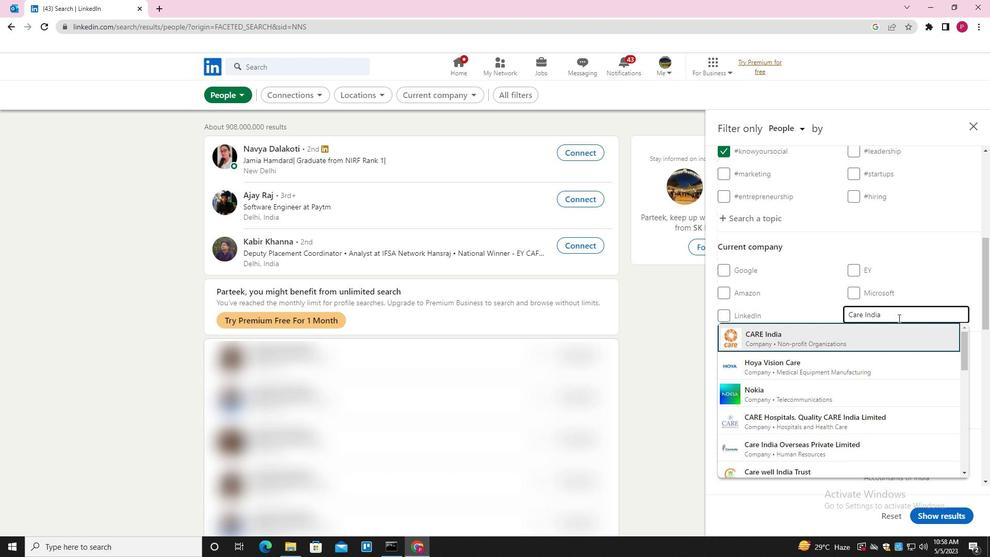 
Action: Mouse moved to (897, 318)
Screenshot: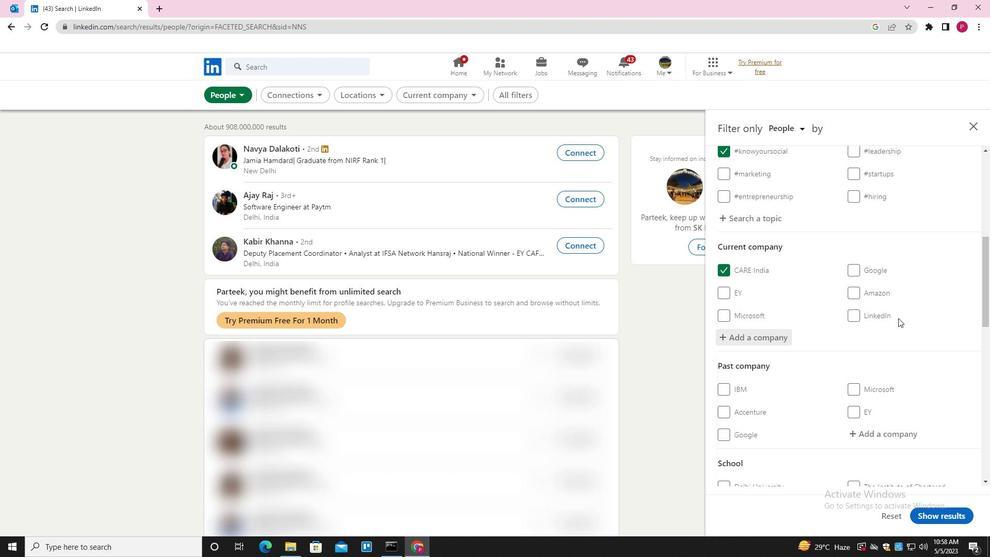 
Action: Mouse scrolled (897, 317) with delta (0, 0)
Screenshot: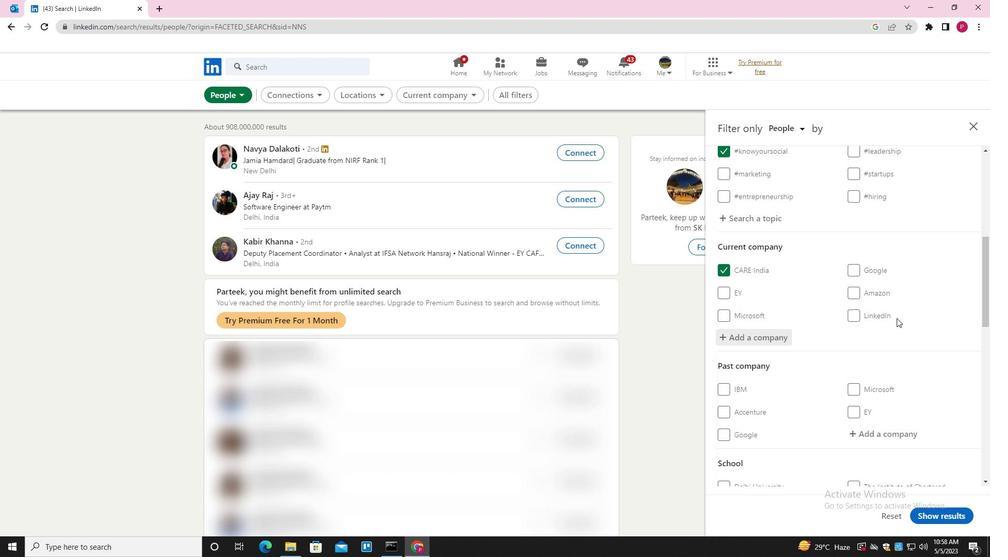 
Action: Mouse moved to (890, 316)
Screenshot: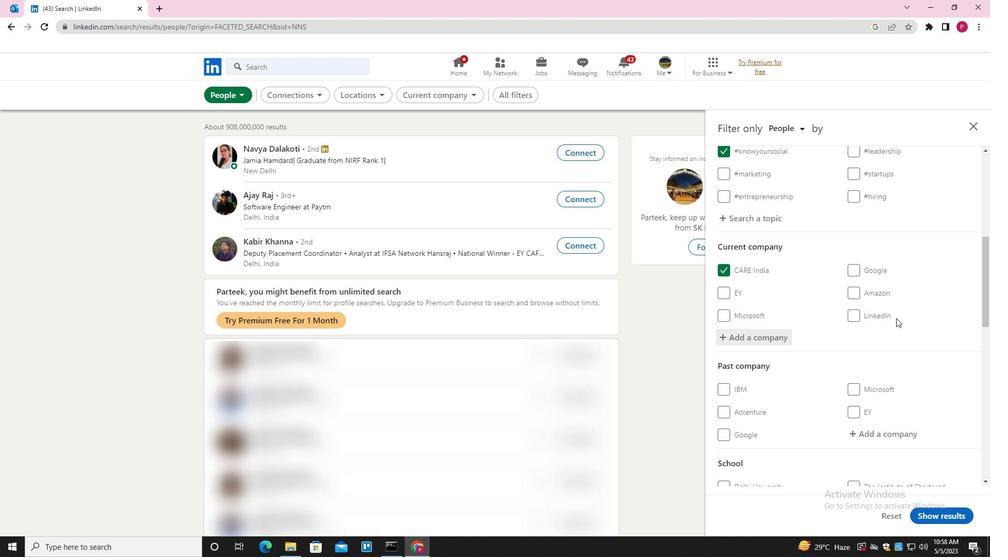 
Action: Mouse scrolled (890, 316) with delta (0, 0)
Screenshot: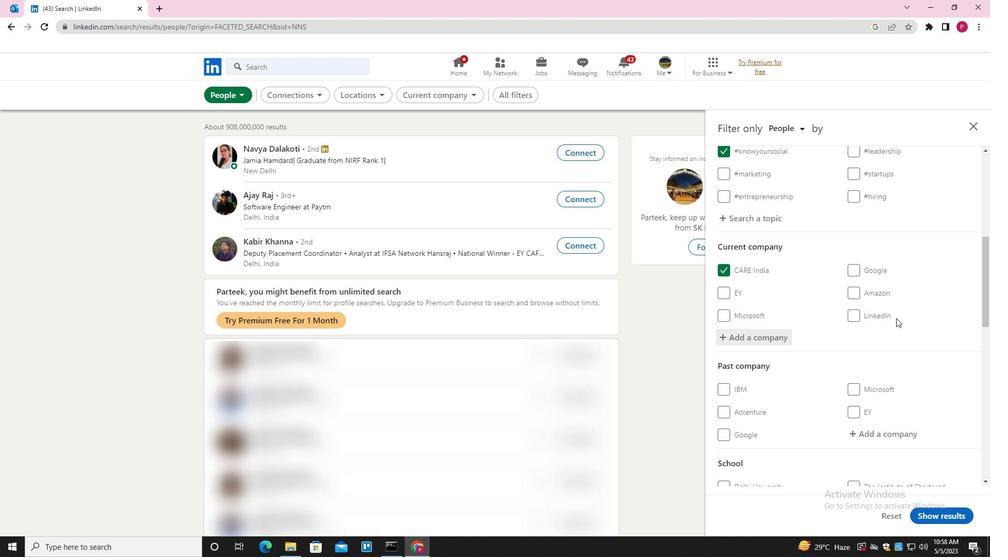 
Action: Mouse moved to (888, 314)
Screenshot: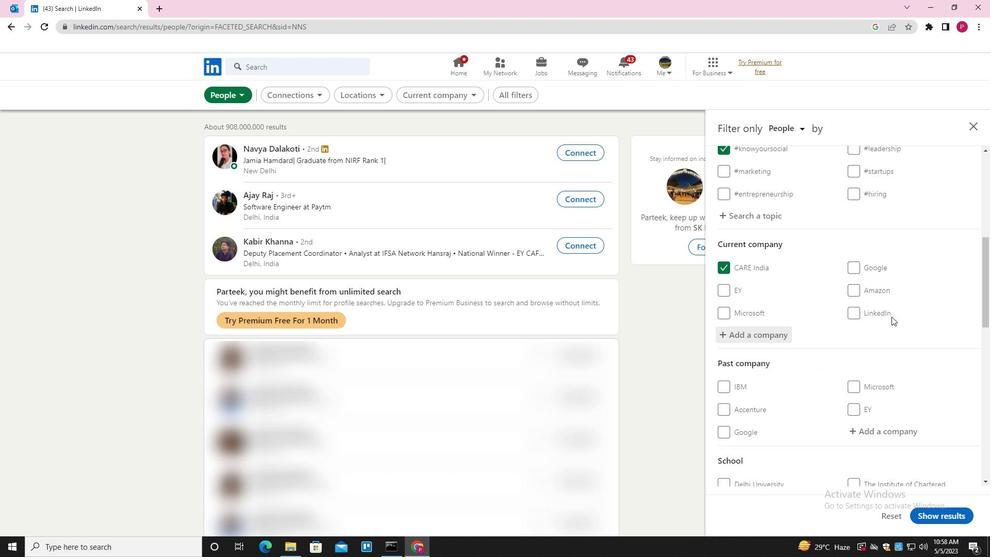 
Action: Mouse scrolled (888, 313) with delta (0, 0)
Screenshot: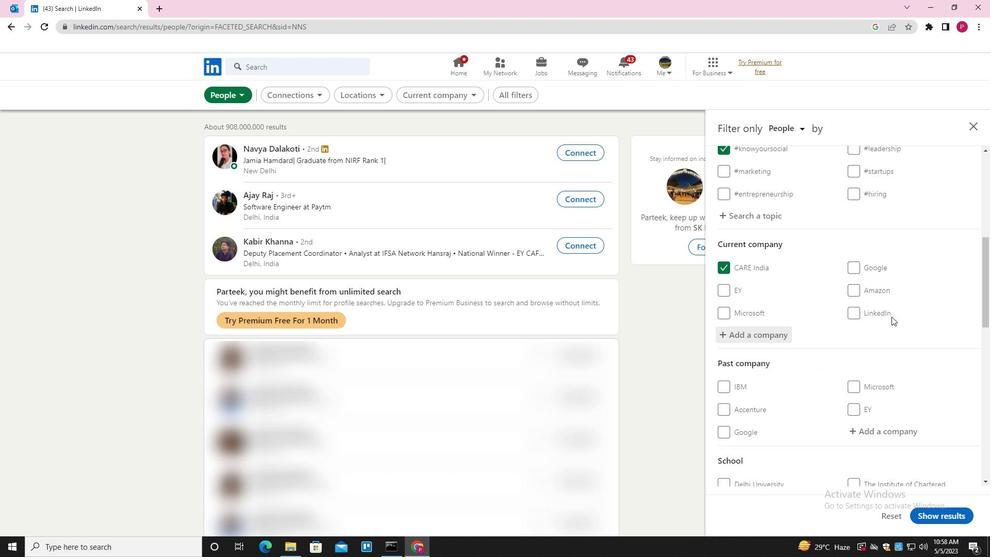 
Action: Mouse moved to (879, 318)
Screenshot: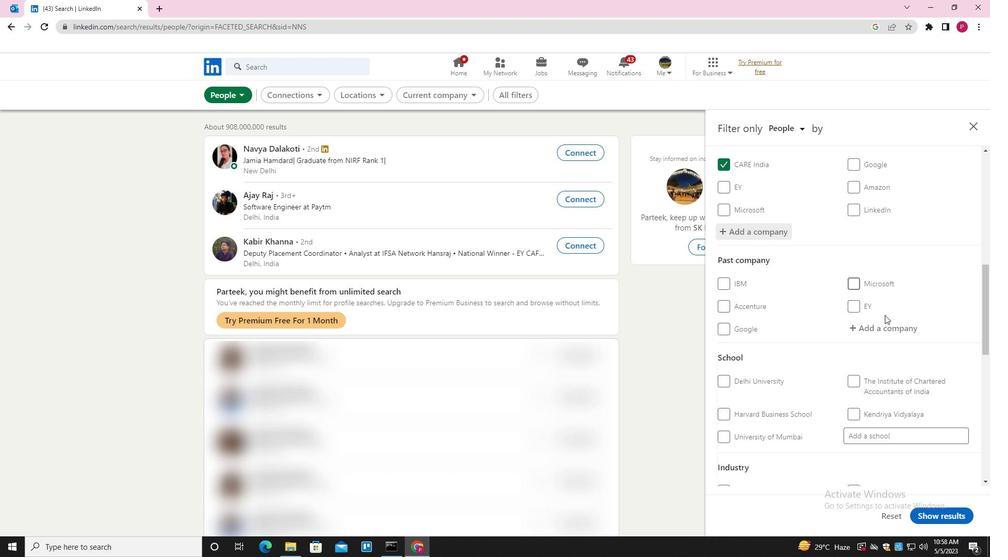 
Action: Mouse scrolled (879, 318) with delta (0, 0)
Screenshot: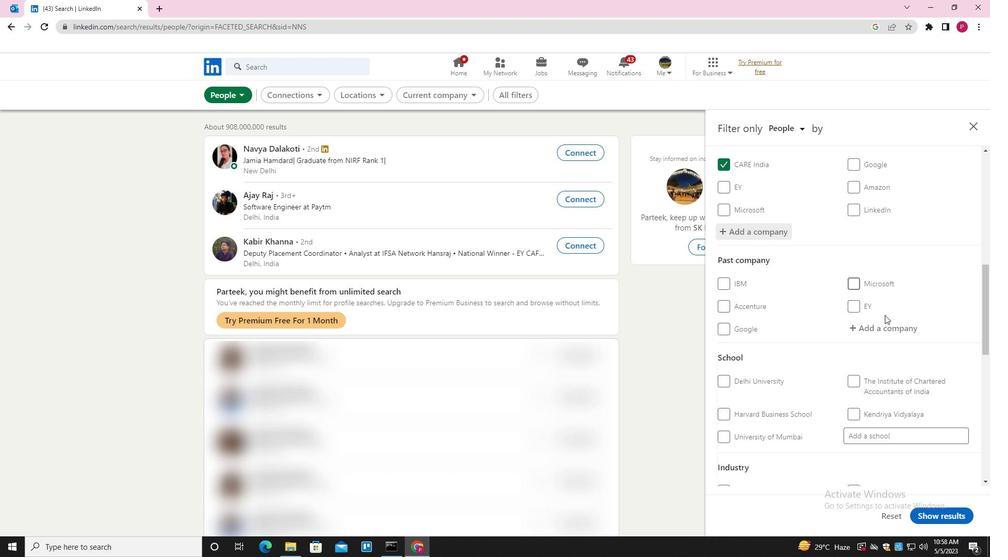 
Action: Mouse moved to (868, 324)
Screenshot: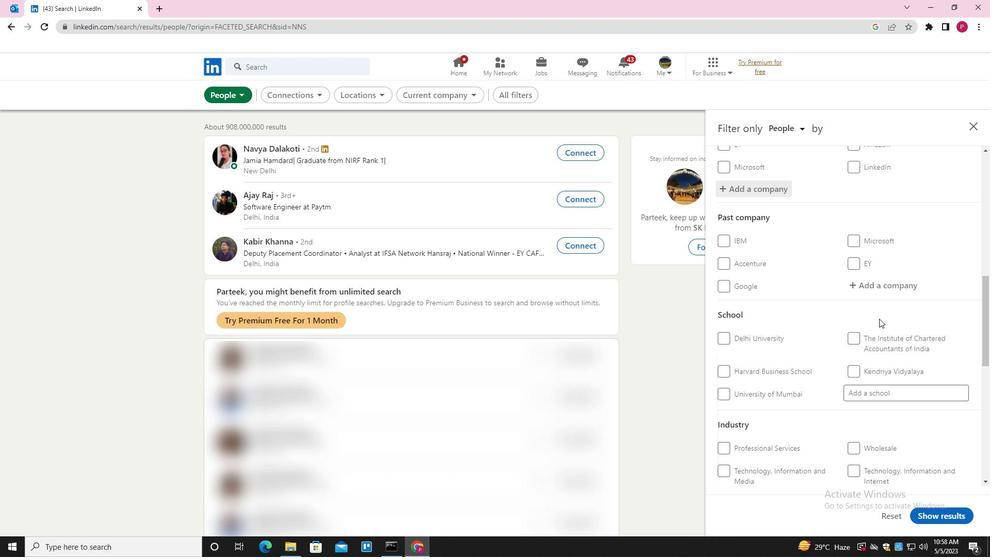 
Action: Mouse scrolled (868, 323) with delta (0, 0)
Screenshot: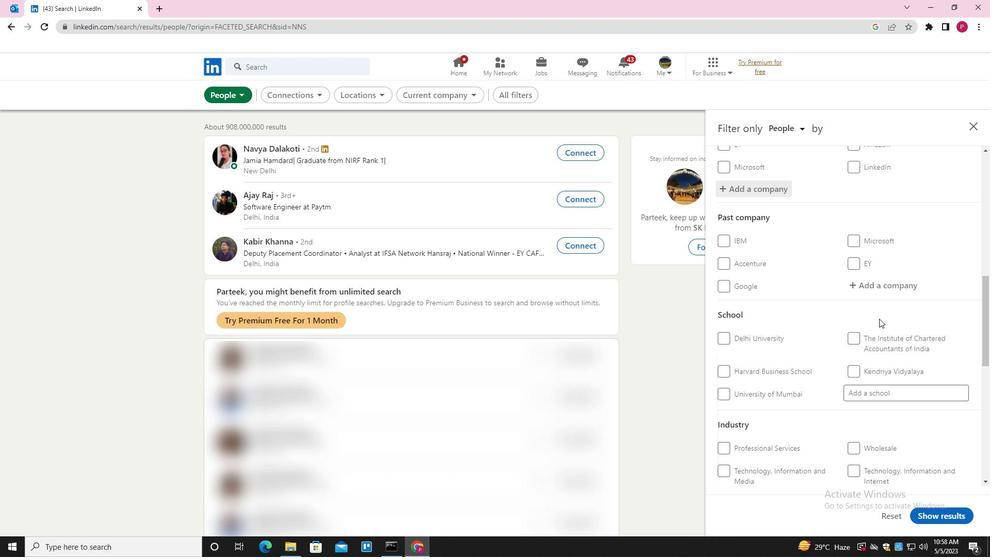 
Action: Mouse moved to (874, 280)
Screenshot: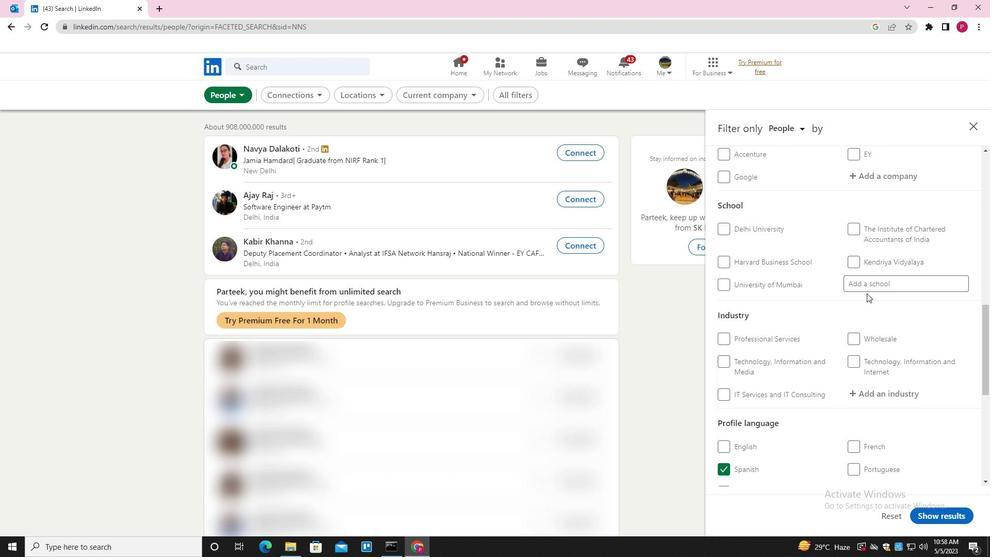 
Action: Mouse pressed left at (874, 280)
Screenshot: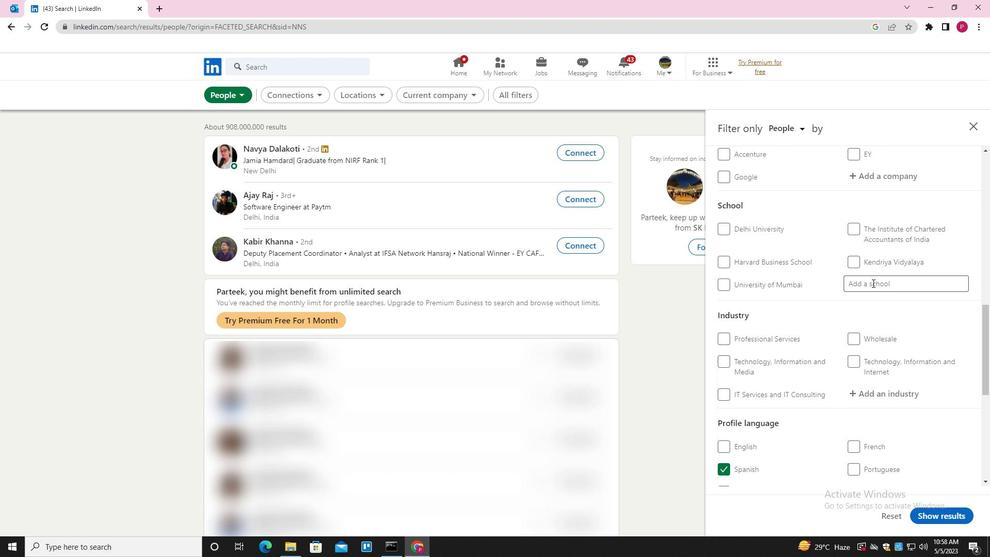 
Action: Key pressed <Key.shift><Key.shift><Key.shift><Key.shift><Key.shift>DEVI<Key.space><Key.shift><Key.shift><Key.shift><Key.shift><Key.shift><Key.shift><Key.shift><Key.shift><Key.shift><Key.shift><Key.shift><Key.shift><Key.shift><Key.shift><Key.shift><Key.shift><Key.shift><Key.shift><Key.shift>AHILYA<Key.space><Key.shift><Key.shift><Key.shift><Key.shift><Key.shift><Key.shift><Key.shift><Key.shift><Key.shift><Key.shift><Key.shift><Key.shift><Key.shift><Key.shift><Key.shift><Key.shift><Key.shift><Key.shift><Key.shift><Key.shift>VISHWA<Key.down><Key.enter>
Screenshot: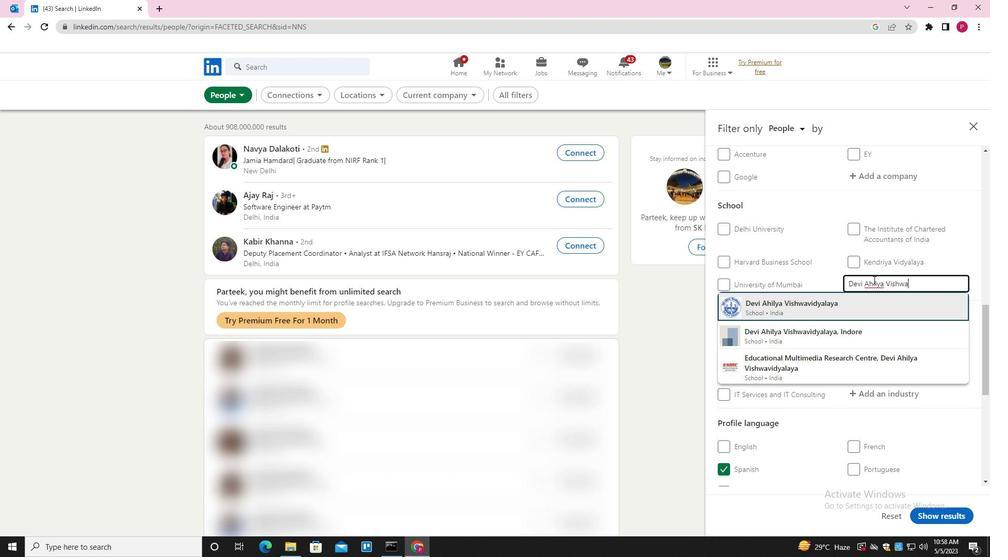 
Action: Mouse moved to (863, 270)
Screenshot: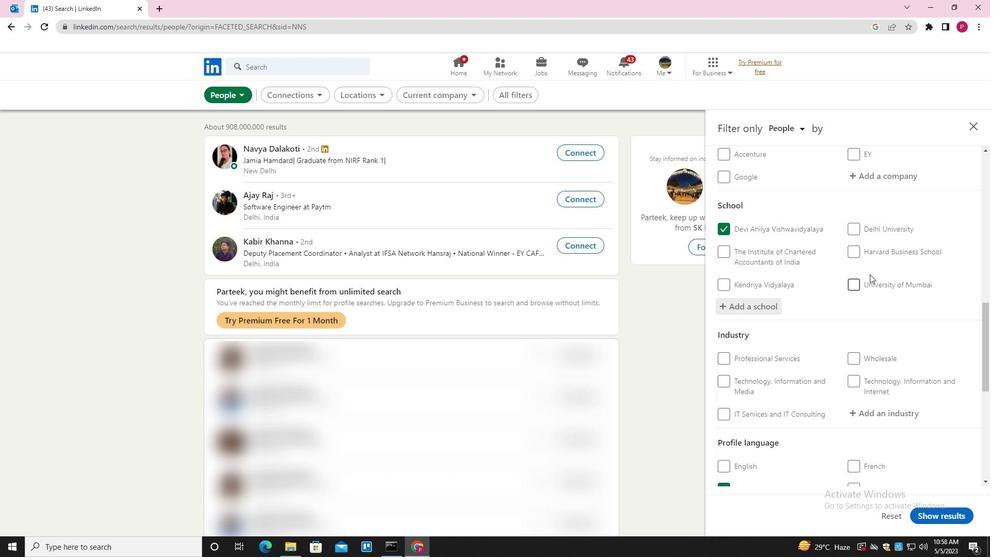
Action: Mouse scrolled (863, 269) with delta (0, 0)
Screenshot: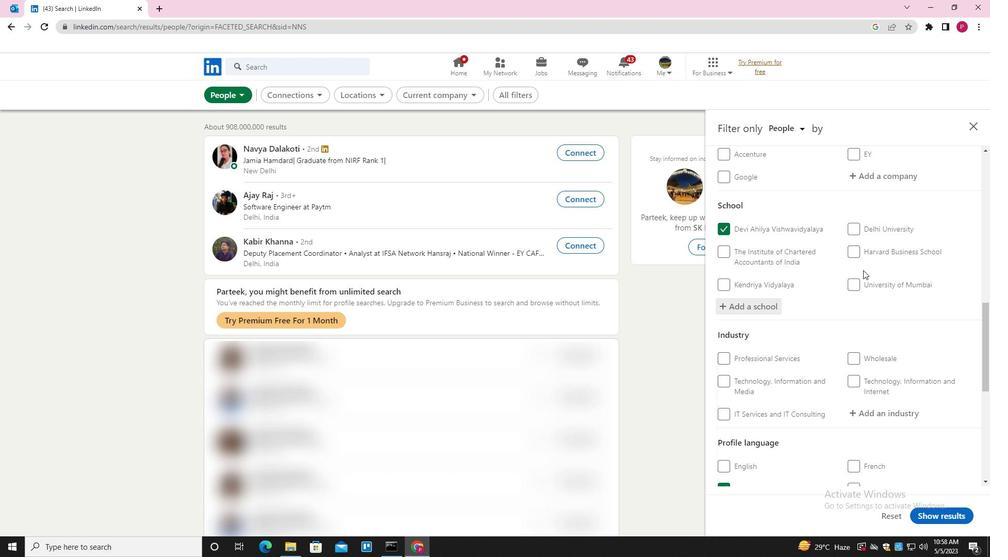 
Action: Mouse scrolled (863, 269) with delta (0, 0)
Screenshot: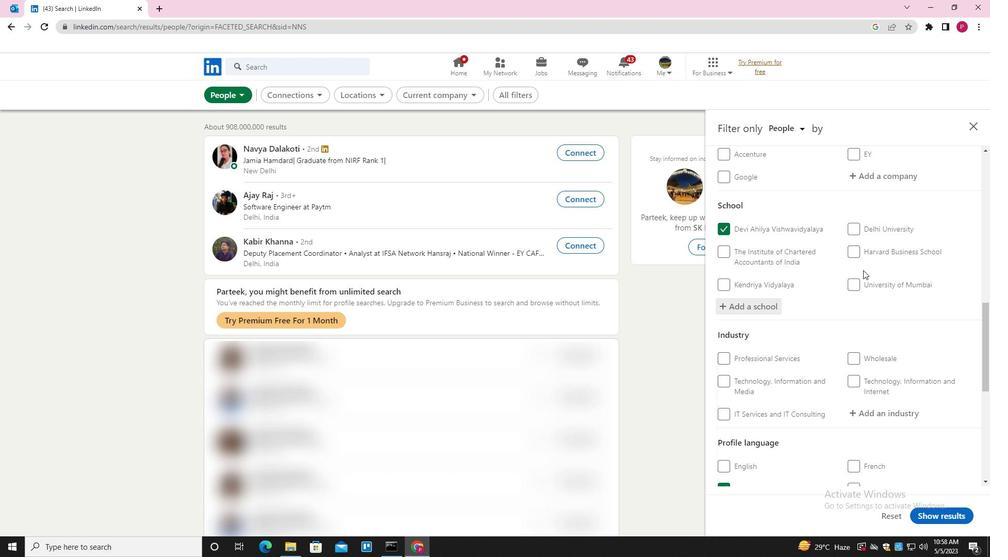 
Action: Mouse scrolled (863, 269) with delta (0, 0)
Screenshot: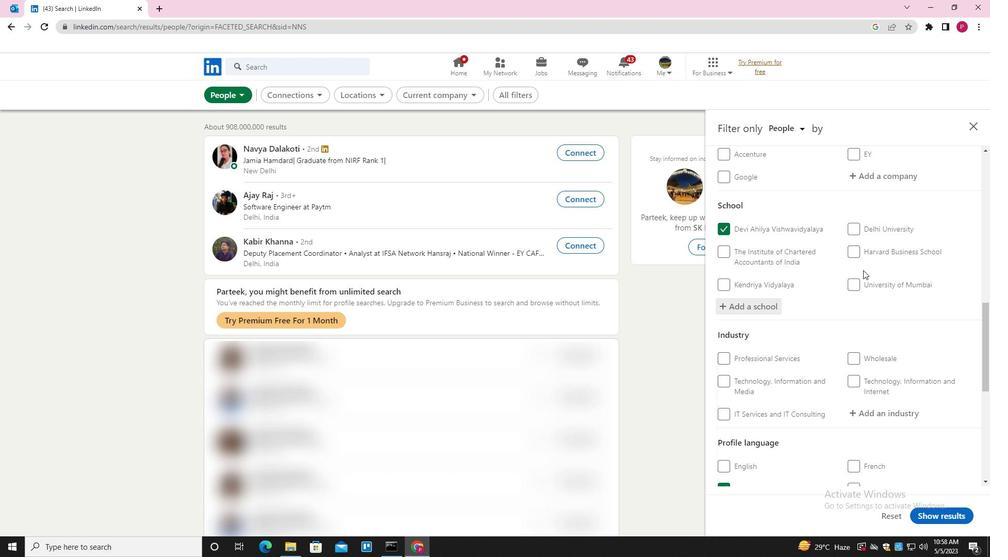 
Action: Mouse scrolled (863, 269) with delta (0, 0)
Screenshot: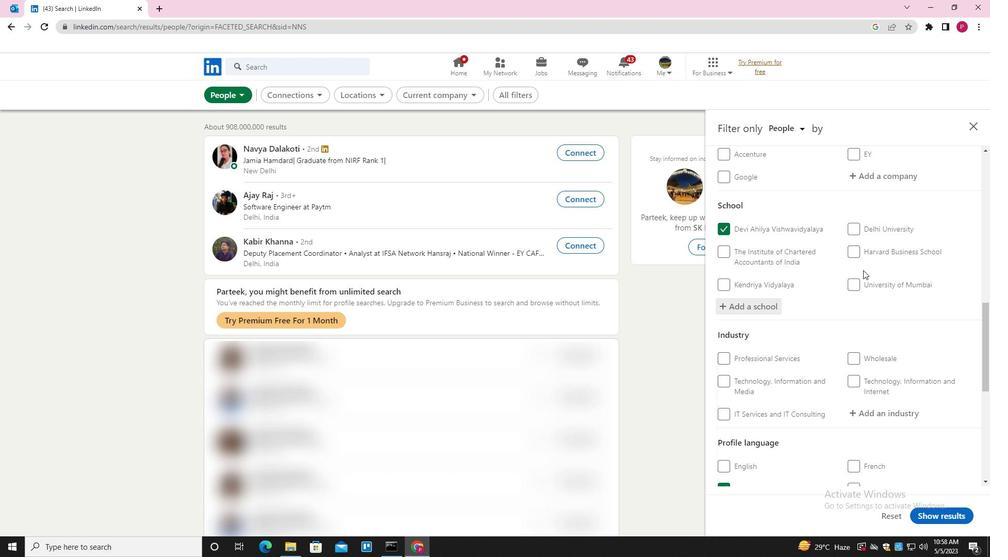 
Action: Mouse moved to (894, 210)
Screenshot: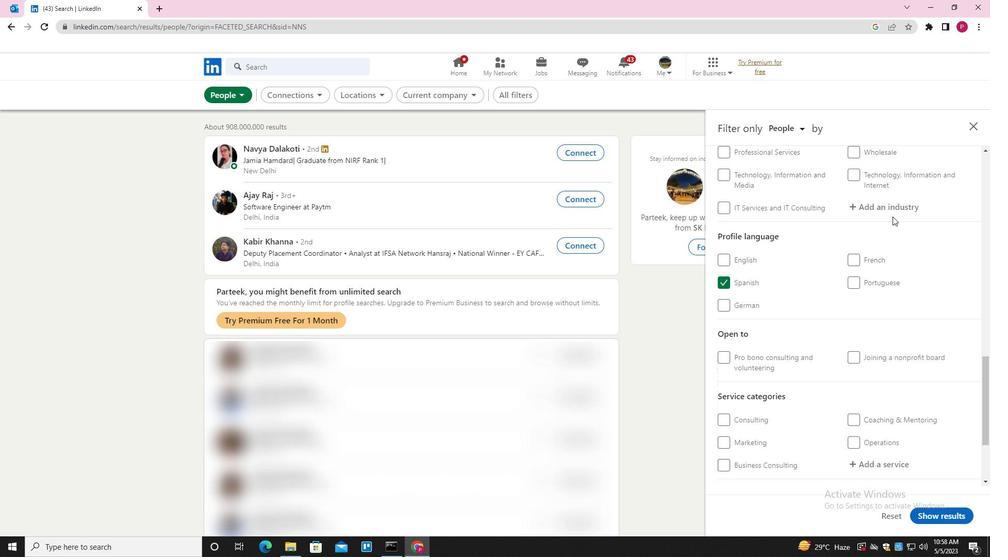 
Action: Mouse pressed left at (894, 210)
Screenshot: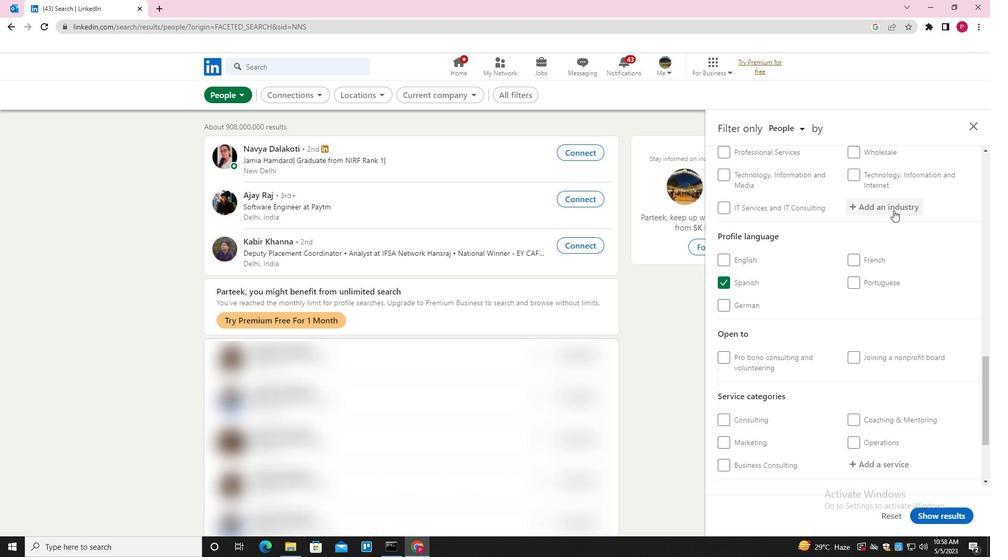 
Action: Key pressed <Key.shift>BUSINESS<Key.space><Key.shift>CONSULTING<Key.space>AND<Key.space><Key.shift>SERVICES<Key.down><Key.enter>
Screenshot: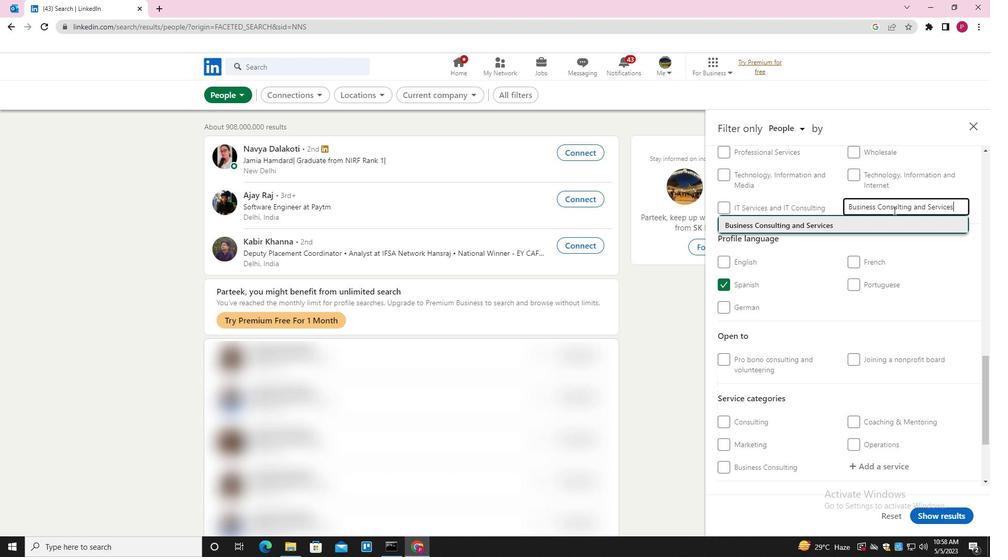 
Action: Mouse moved to (856, 237)
Screenshot: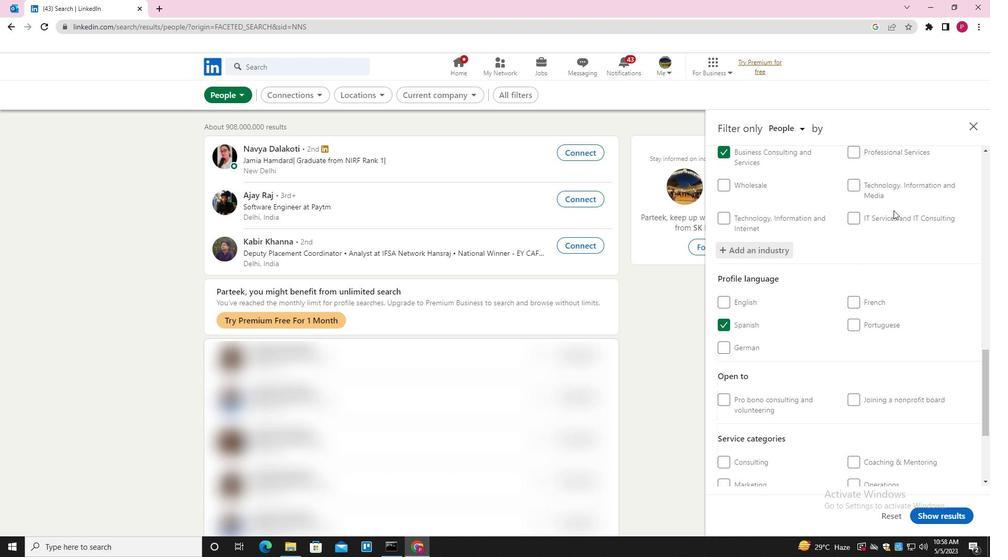 
Action: Mouse scrolled (856, 237) with delta (0, 0)
Screenshot: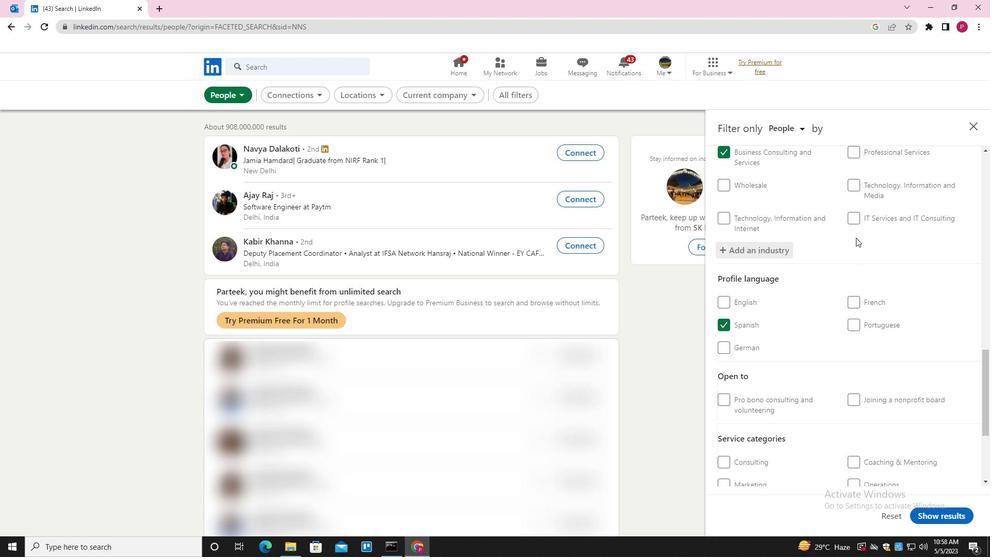 
Action: Mouse moved to (855, 238)
Screenshot: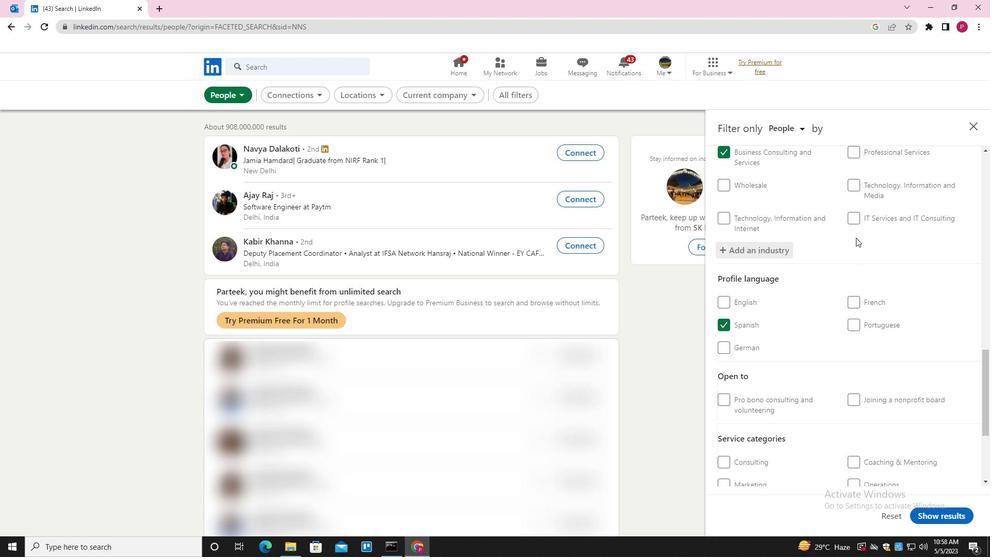 
Action: Mouse scrolled (855, 237) with delta (0, 0)
Screenshot: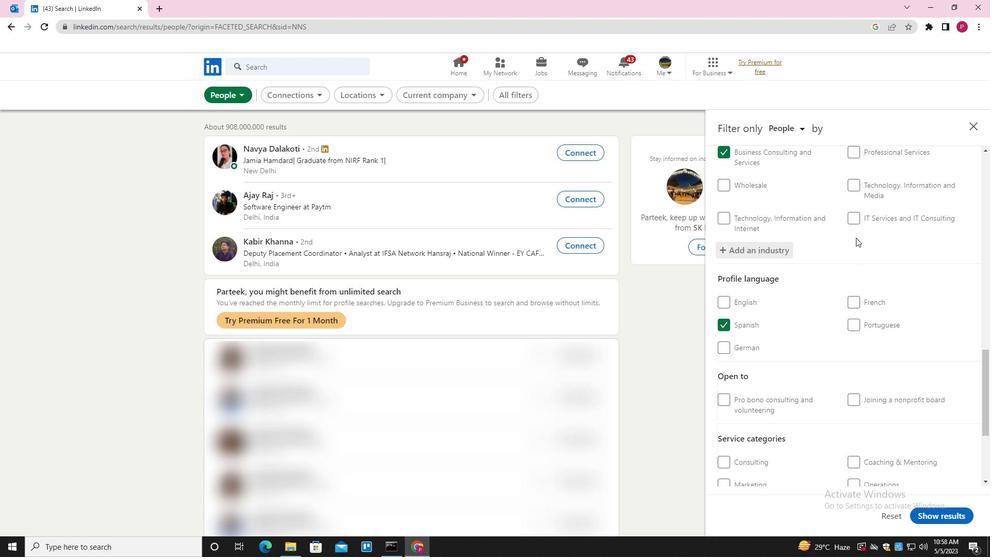 
Action: Mouse scrolled (855, 237) with delta (0, 0)
Screenshot: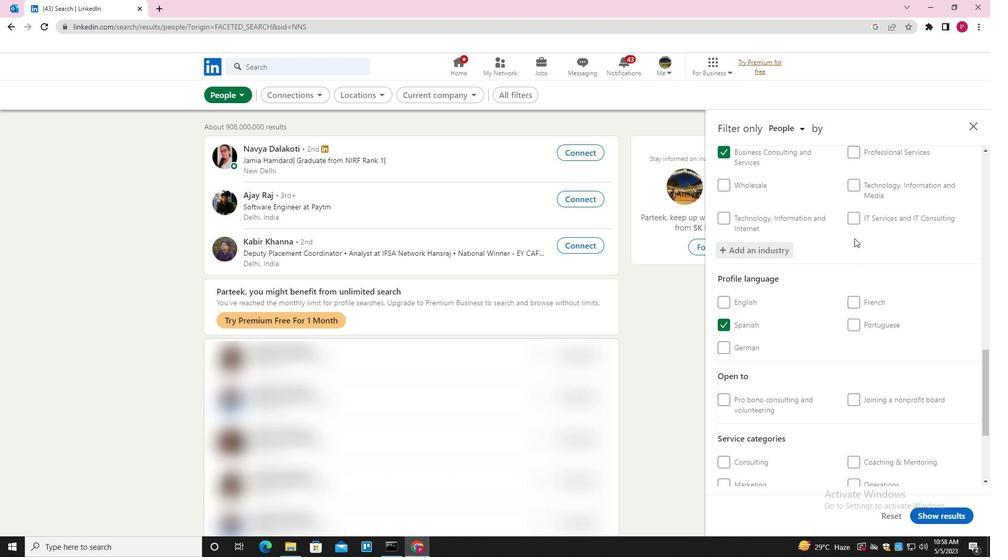 
Action: Mouse moved to (854, 239)
Screenshot: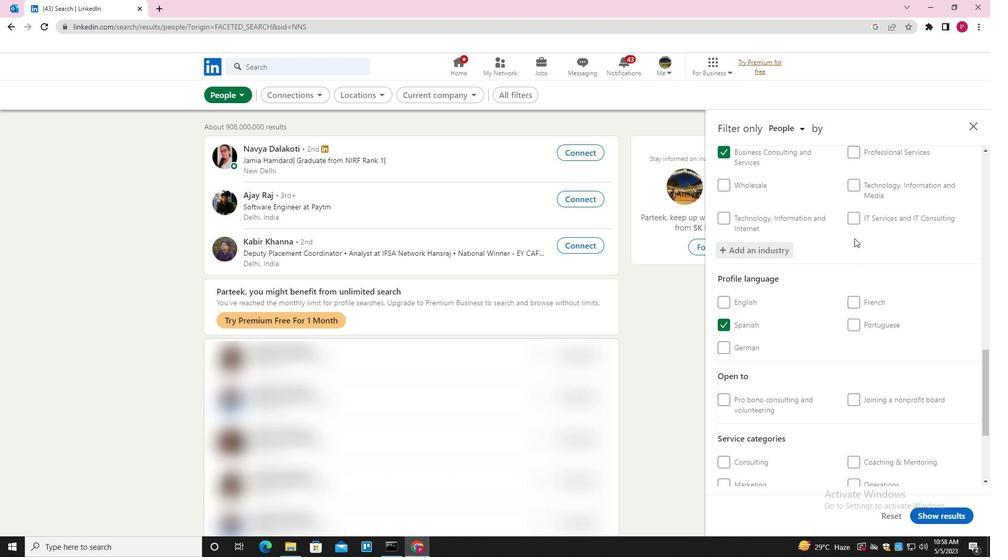 
Action: Mouse scrolled (854, 238) with delta (0, 0)
Screenshot: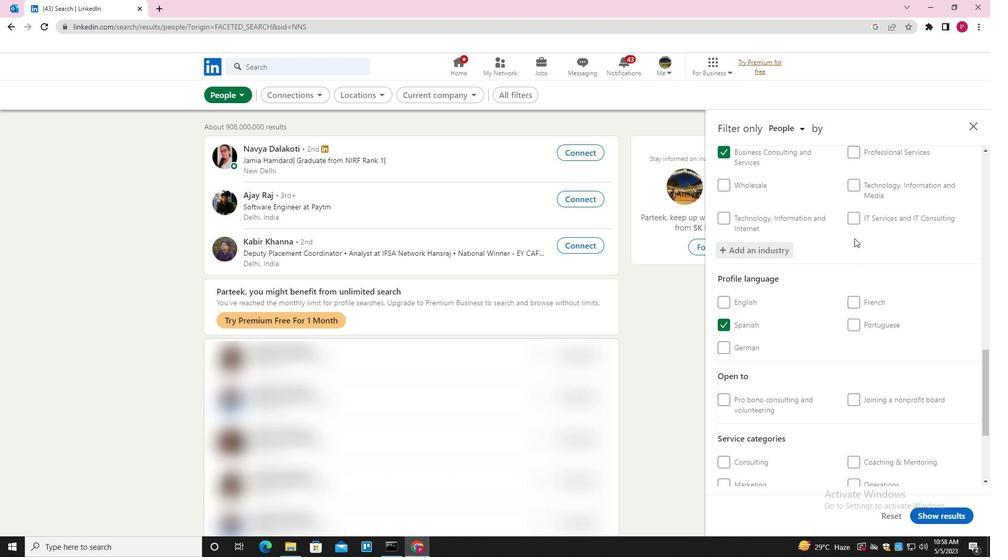 
Action: Mouse moved to (854, 256)
Screenshot: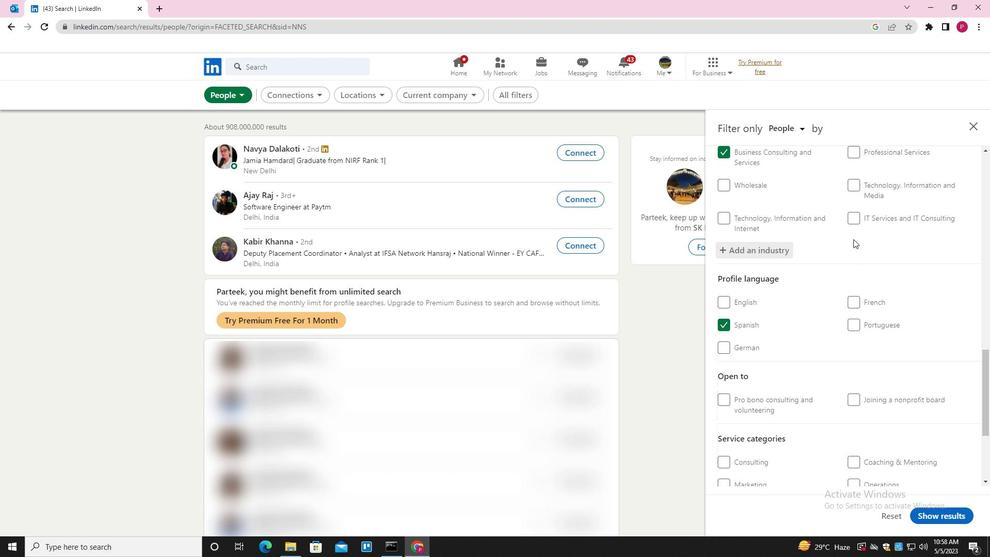 
Action: Mouse scrolled (854, 255) with delta (0, 0)
Screenshot: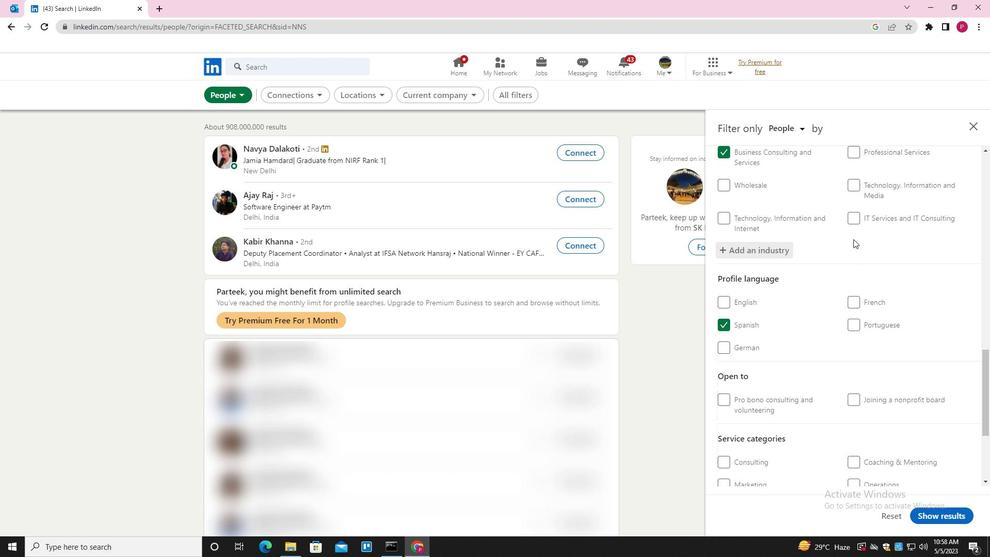 
Action: Mouse moved to (875, 333)
Screenshot: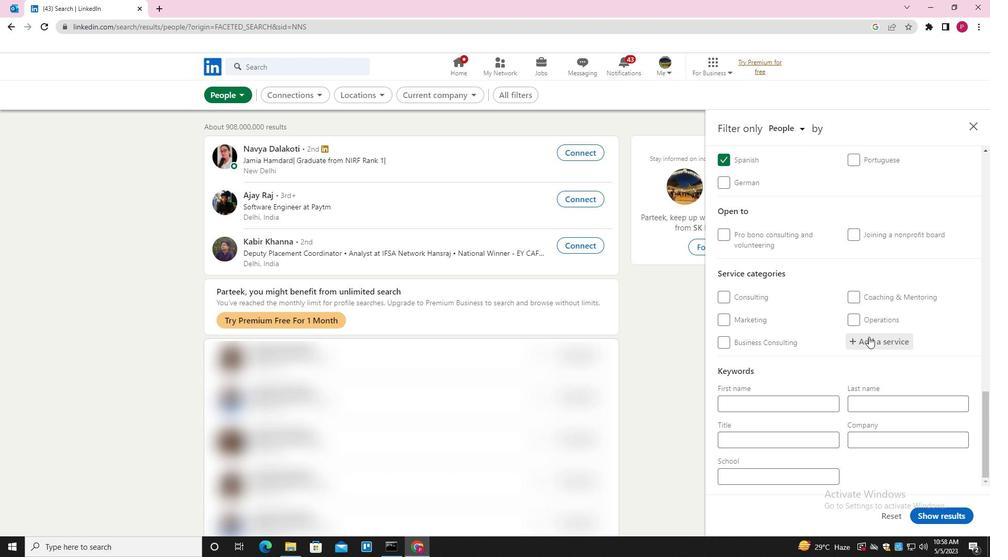 
Action: Mouse pressed left at (875, 333)
Screenshot: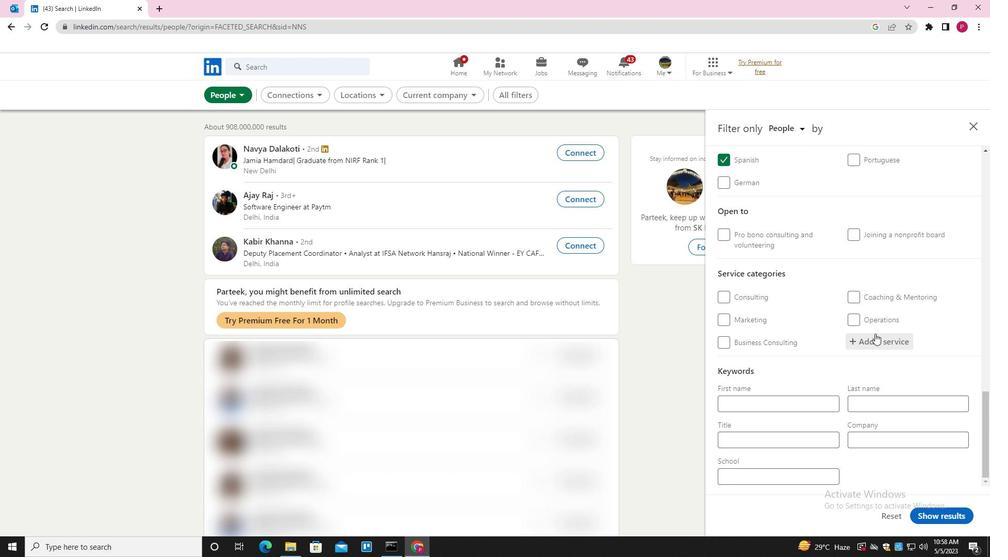 
Action: Key pressed <Key.shift>TELECOMMUNICATIONS<Key.down><Key.enter>
Screenshot: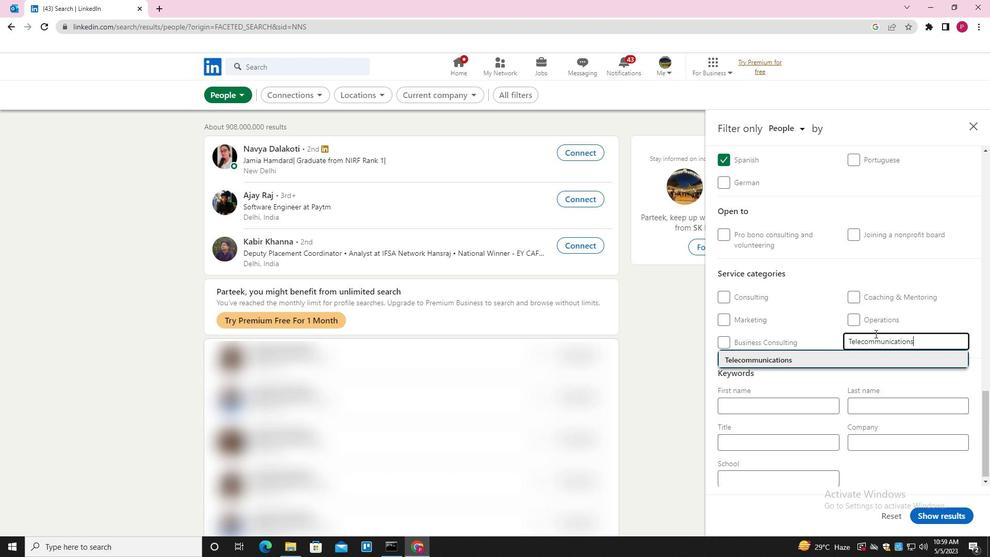 
Action: Mouse scrolled (875, 333) with delta (0, 0)
Screenshot: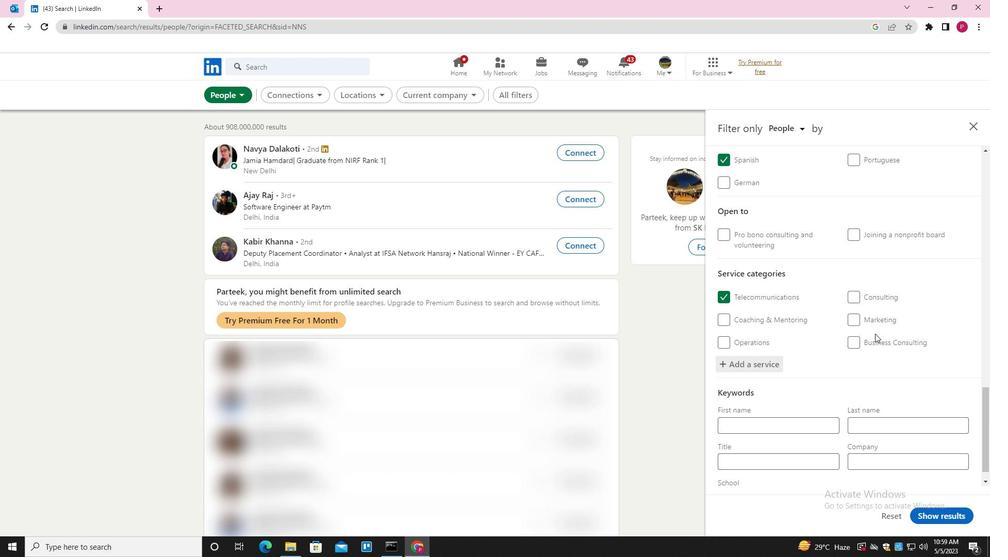 
Action: Mouse scrolled (875, 333) with delta (0, 0)
Screenshot: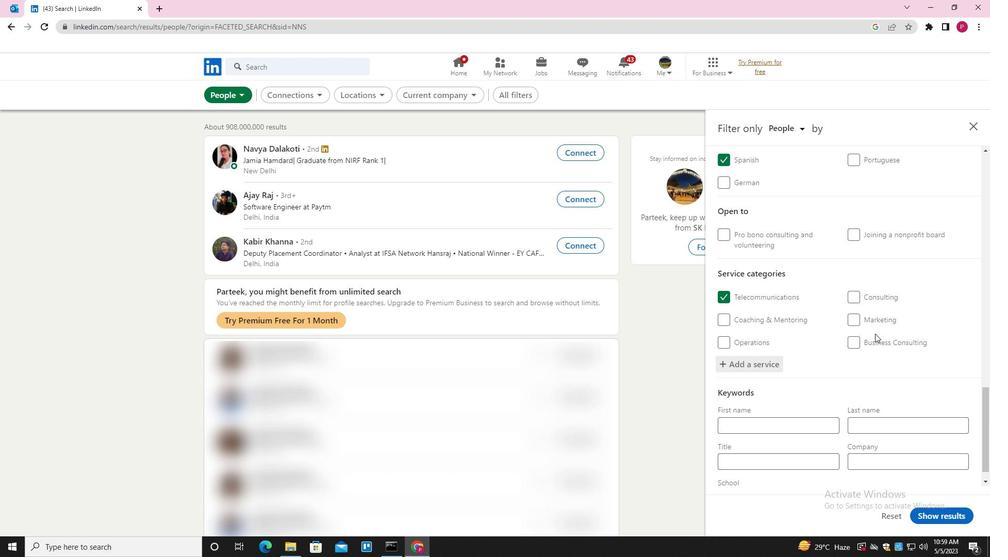 
Action: Mouse scrolled (875, 333) with delta (0, 0)
Screenshot: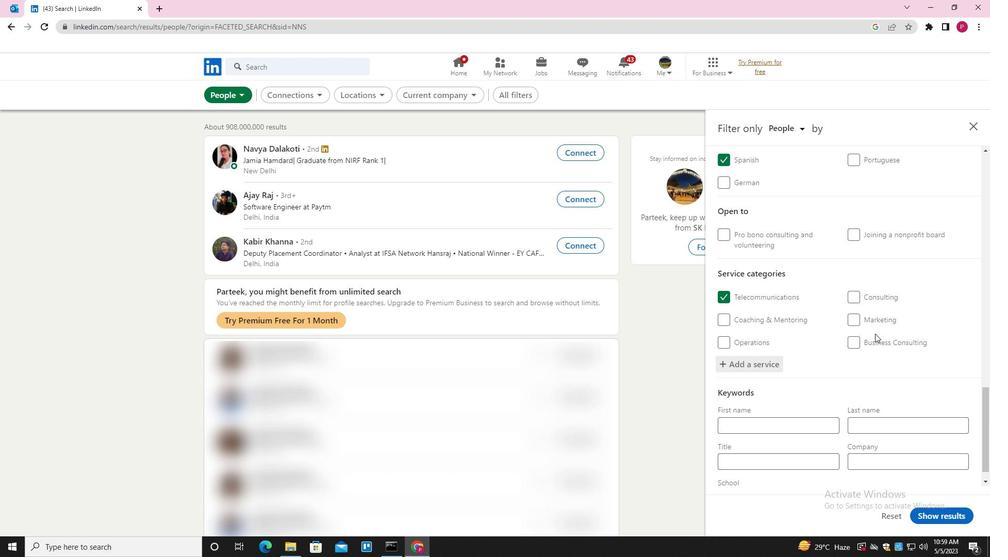 
Action: Mouse moved to (875, 333)
Screenshot: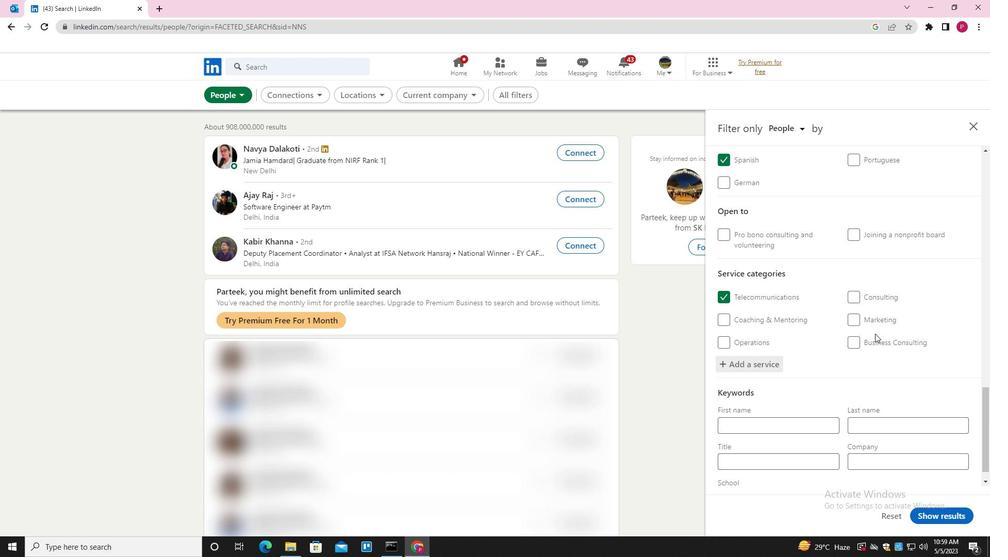 
Action: Mouse scrolled (875, 333) with delta (0, 0)
Screenshot: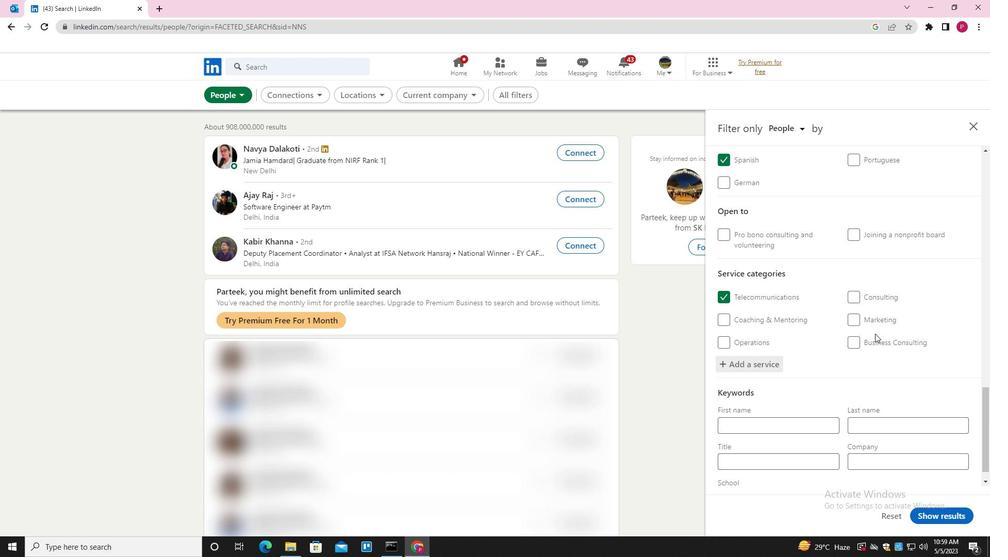 
Action: Mouse moved to (823, 434)
Screenshot: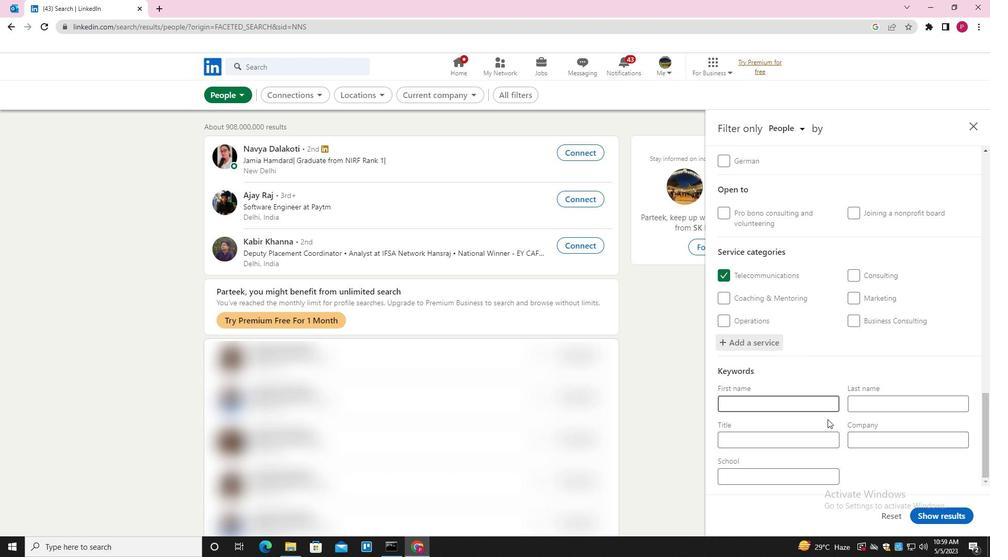 
Action: Mouse pressed left at (823, 434)
Screenshot: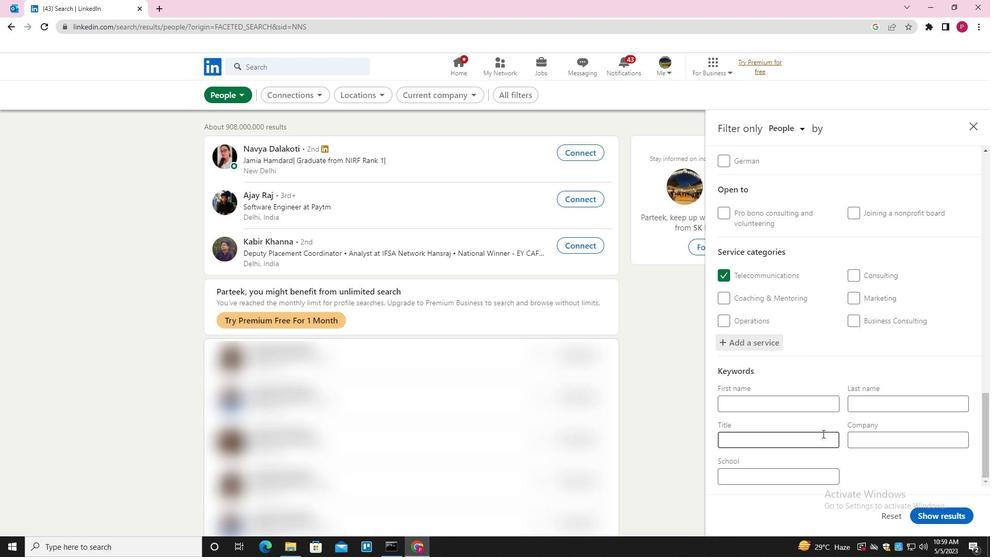 
Action: Mouse moved to (822, 420)
Screenshot: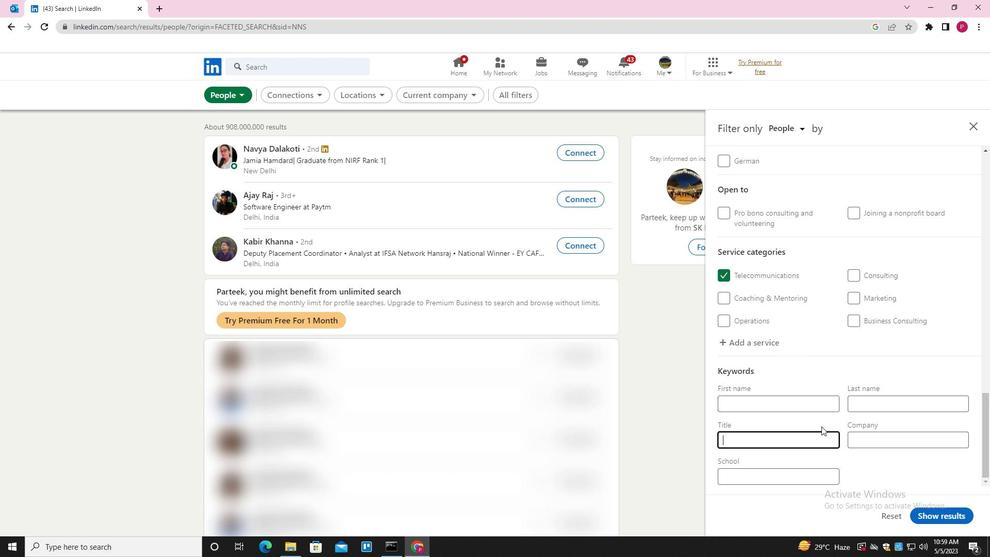 
Action: Key pressed <Key.shift>ADMINISTRATIVE<Key.space><Key.shift>ASSISTANT
Screenshot: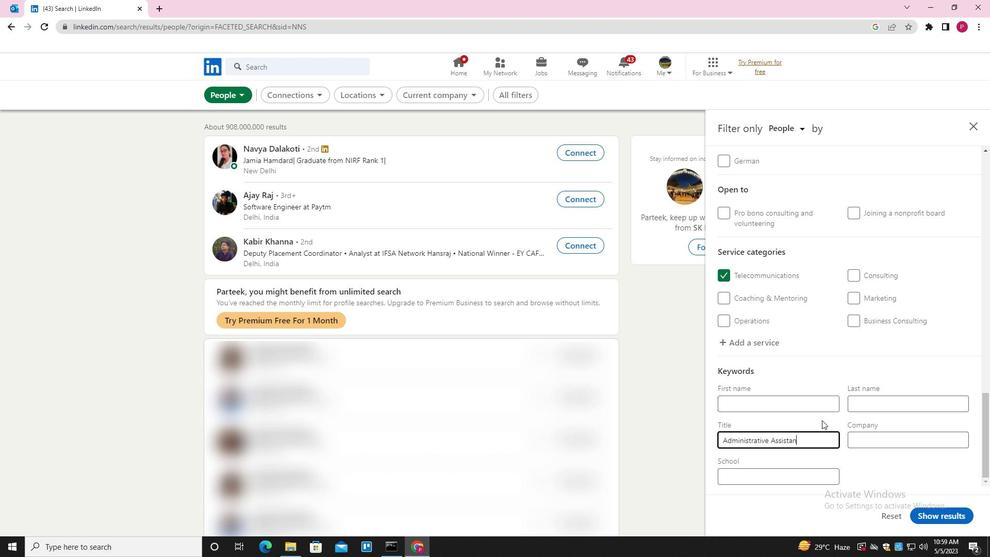 
Action: Mouse moved to (949, 514)
Screenshot: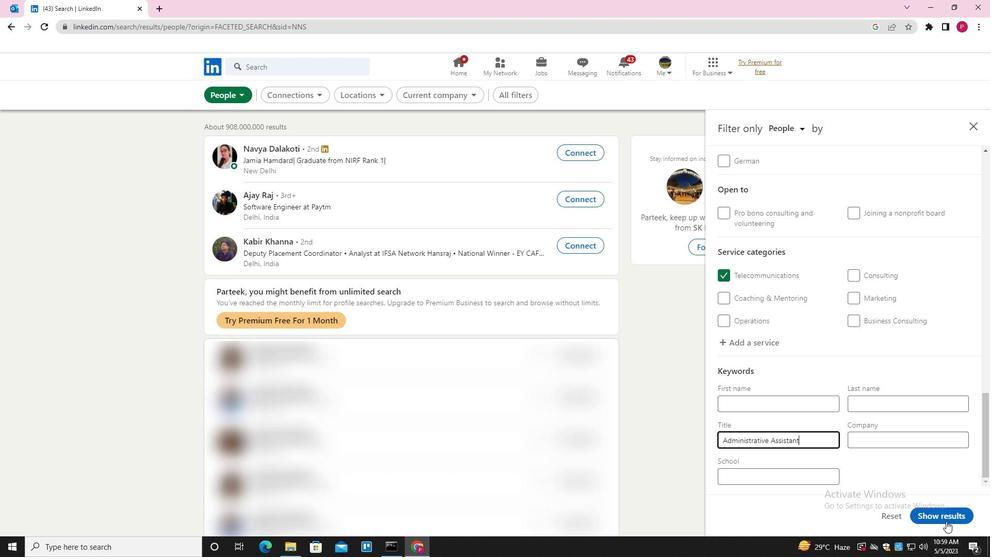 
Action: Mouse pressed left at (949, 514)
Screenshot: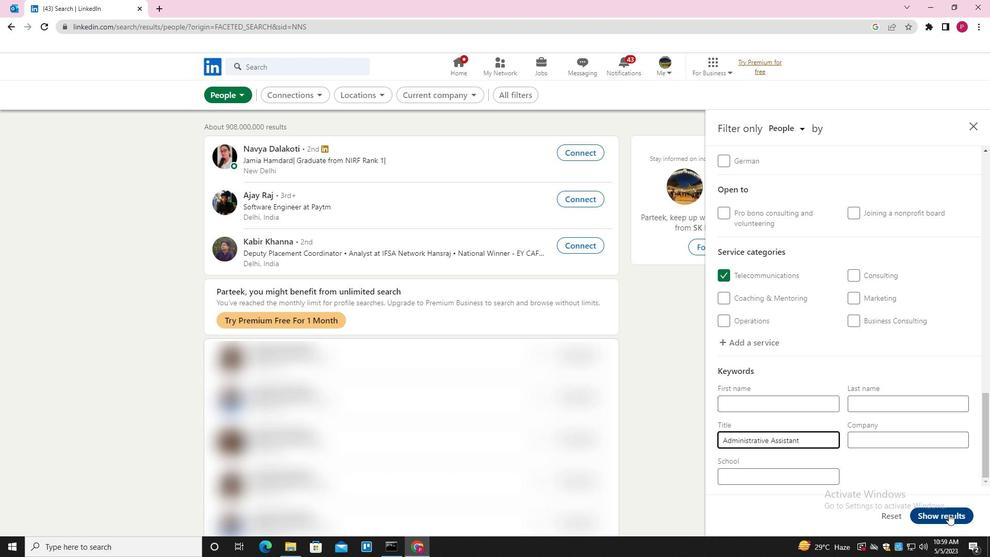 
Action: Mouse moved to (632, 387)
Screenshot: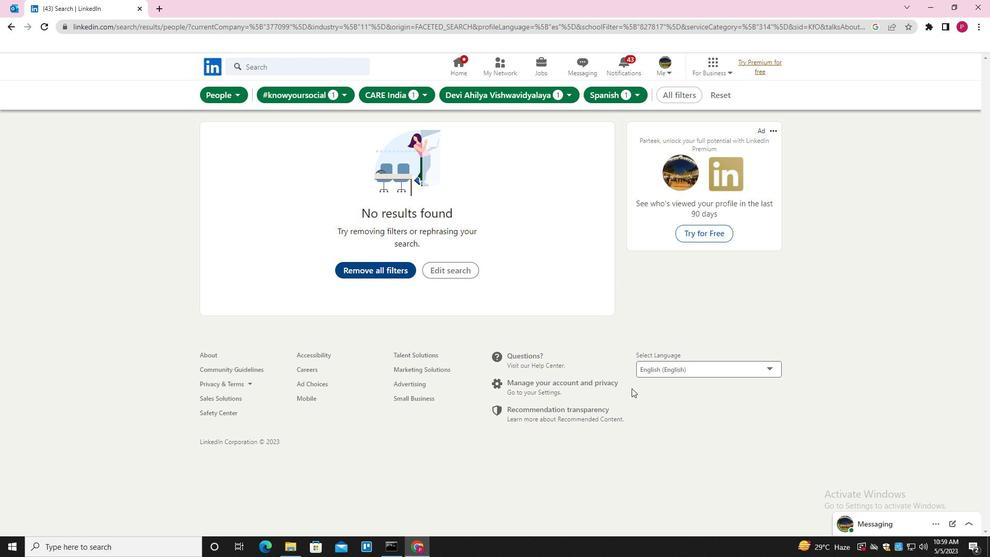 
